 Task: Add Bonne Maman Four Fruits Preserves to the cart.
Action: Mouse moved to (938, 359)
Screenshot: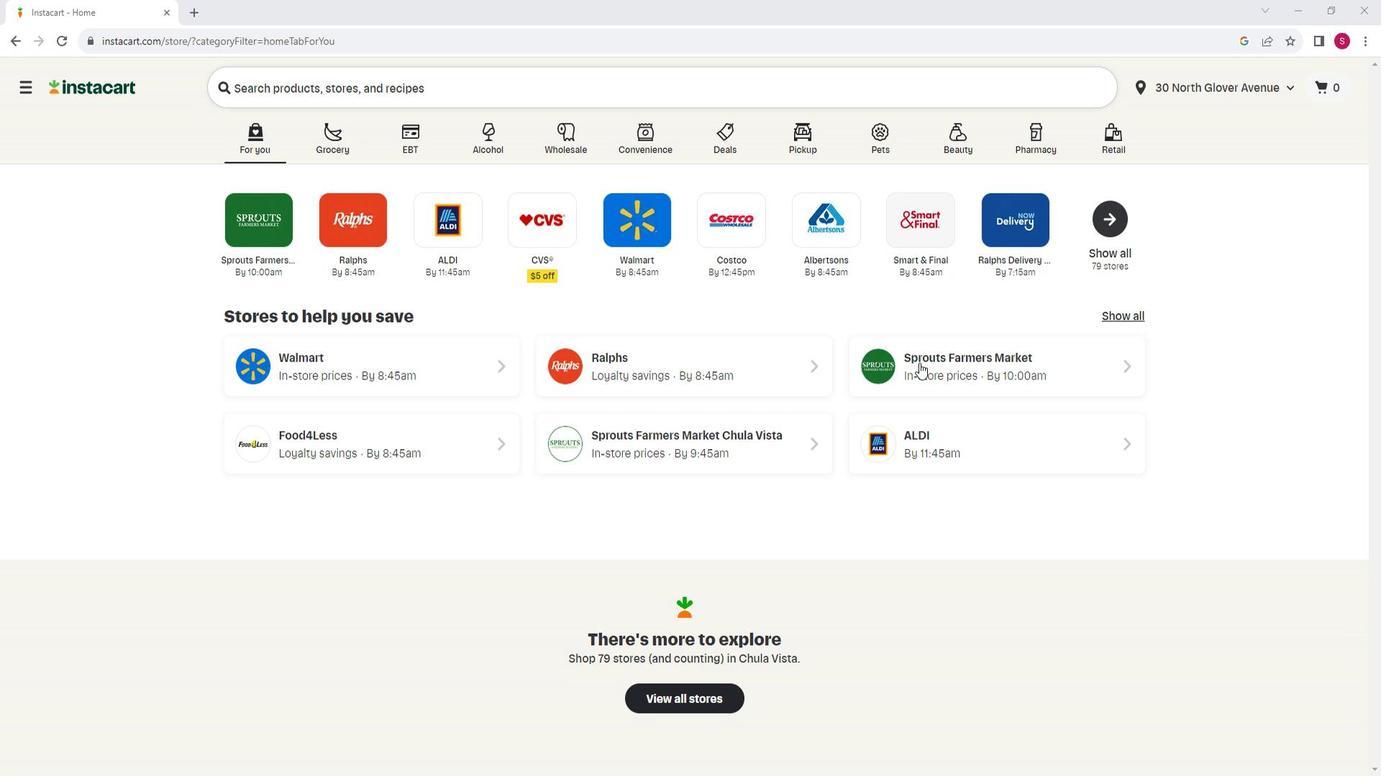 
Action: Mouse pressed left at (938, 359)
Screenshot: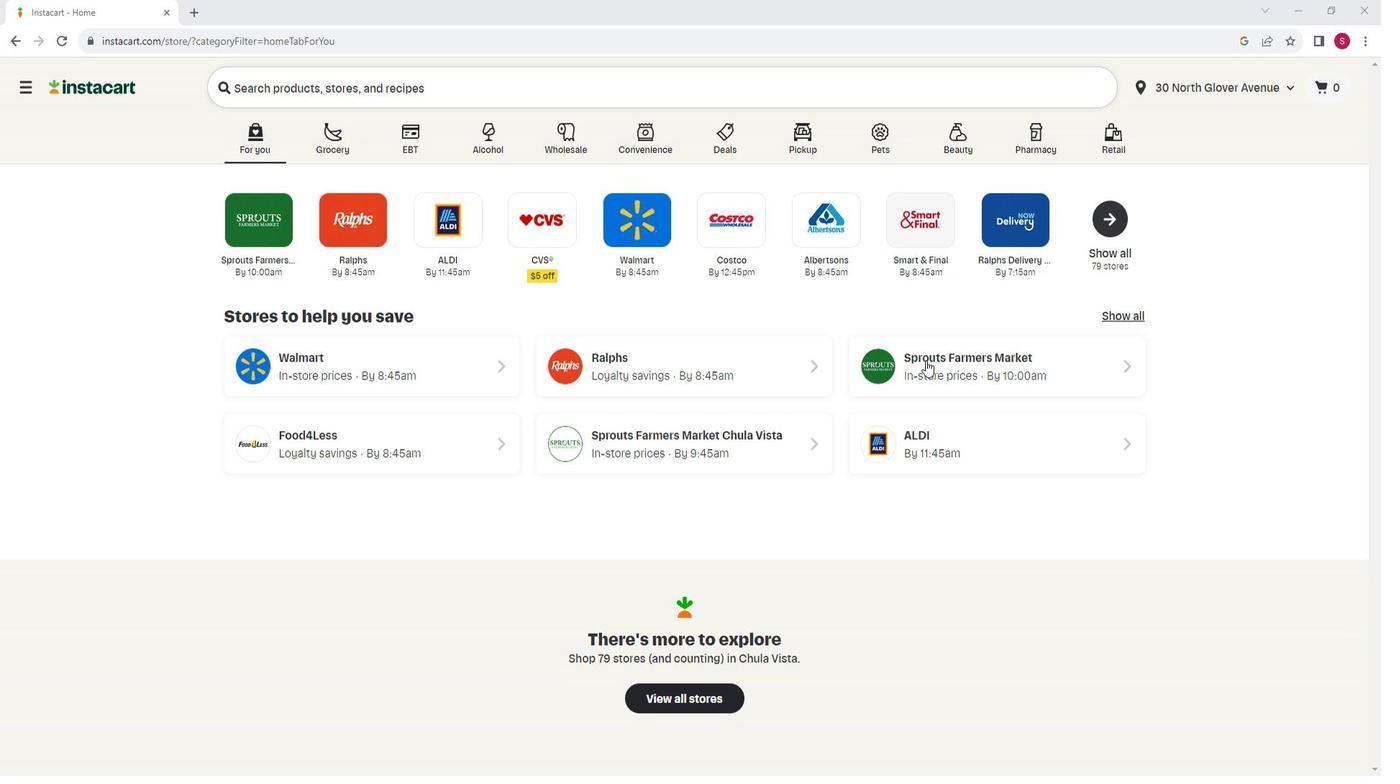 
Action: Mouse moved to (120, 453)
Screenshot: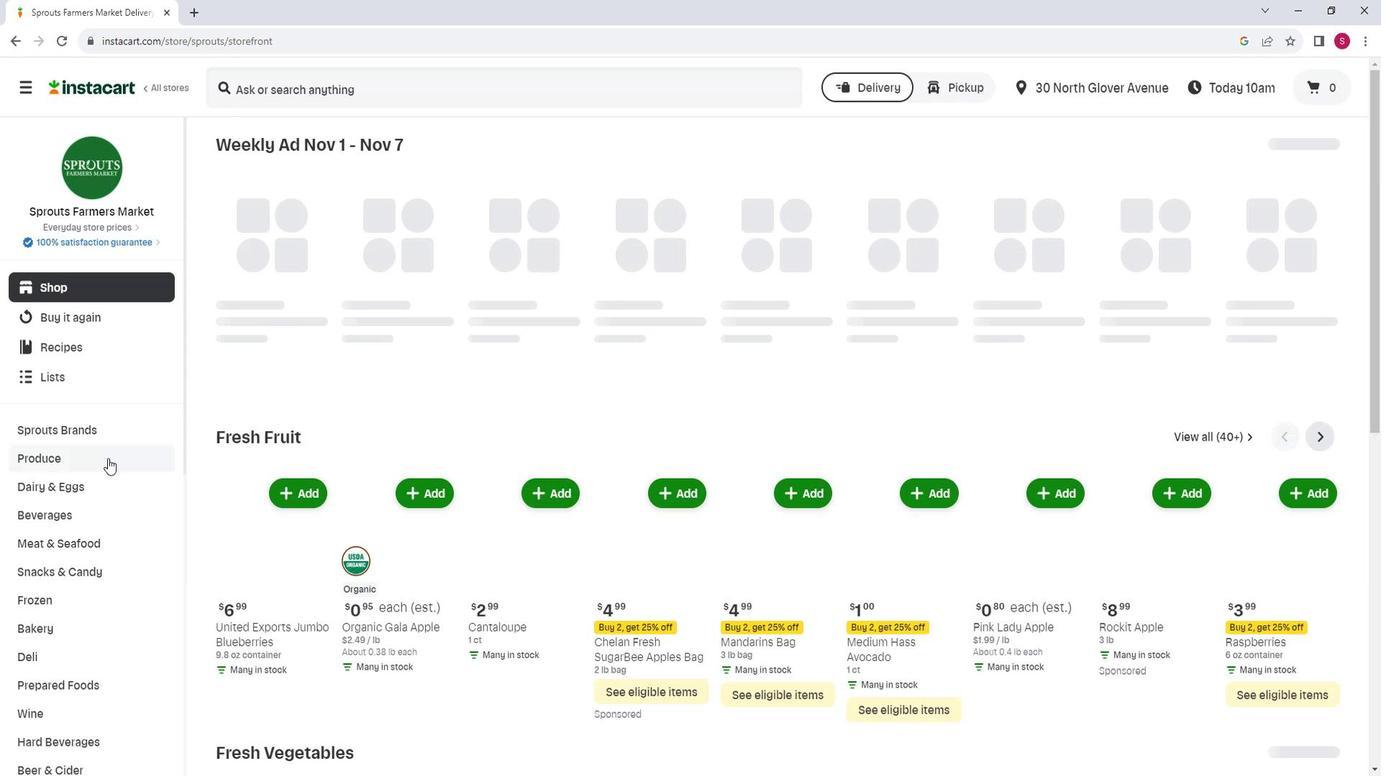 
Action: Mouse scrolled (120, 453) with delta (0, 0)
Screenshot: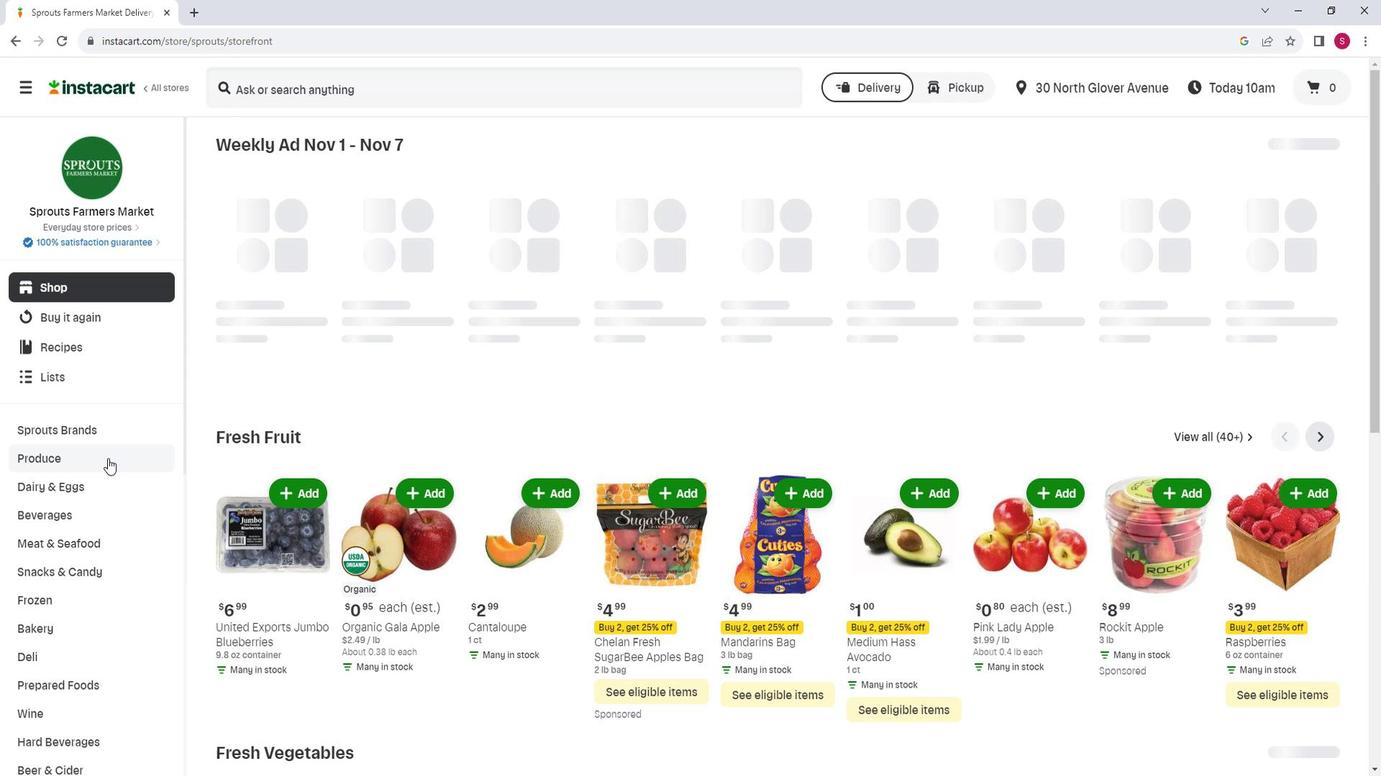 
Action: Mouse scrolled (120, 453) with delta (0, 0)
Screenshot: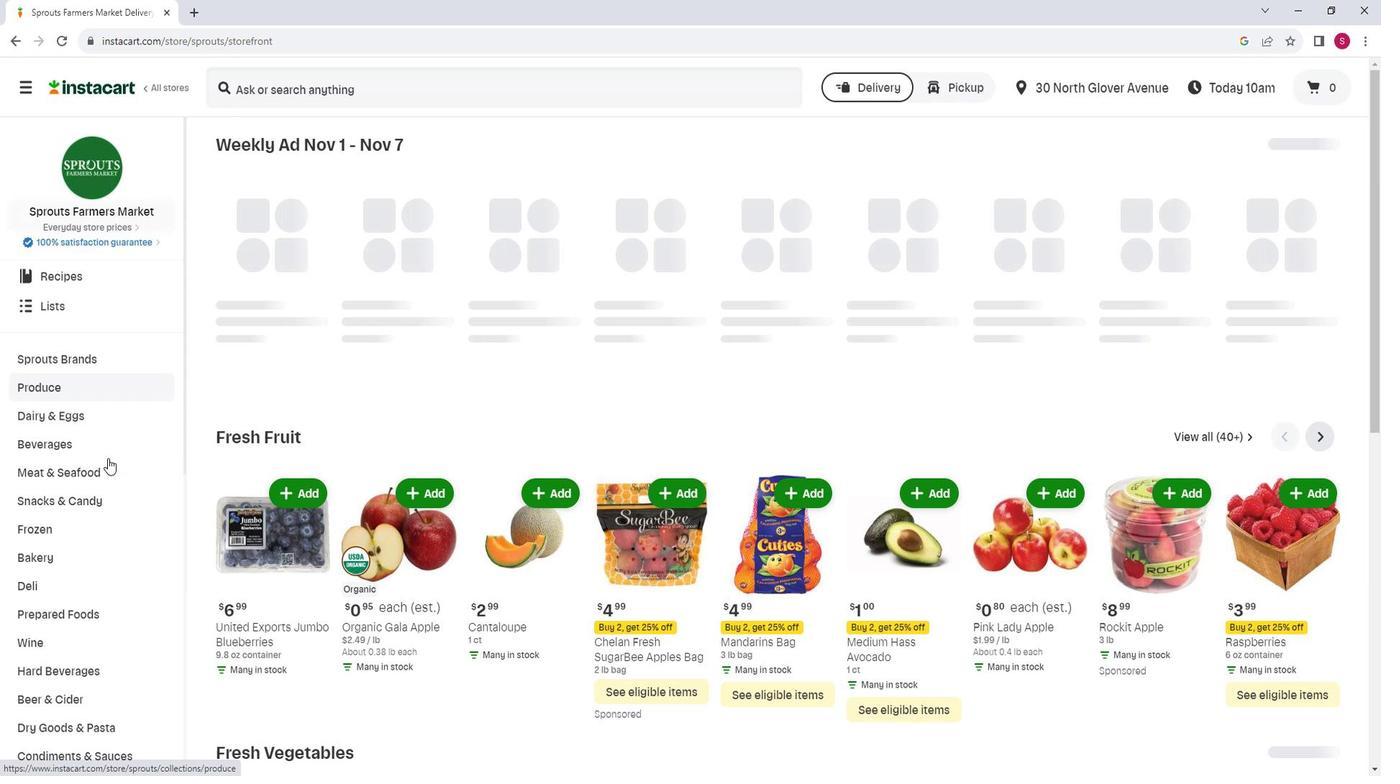 
Action: Mouse moved to (123, 453)
Screenshot: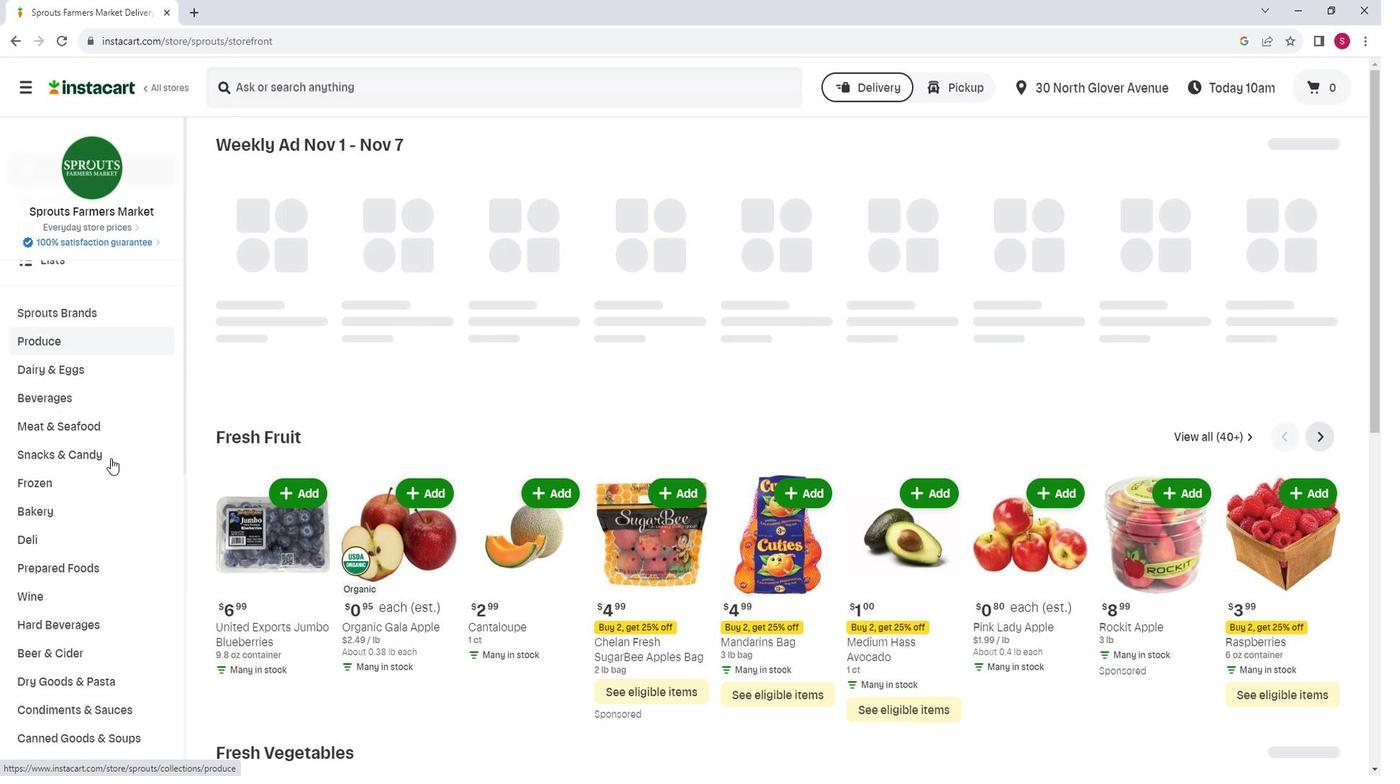 
Action: Mouse scrolled (123, 453) with delta (0, 0)
Screenshot: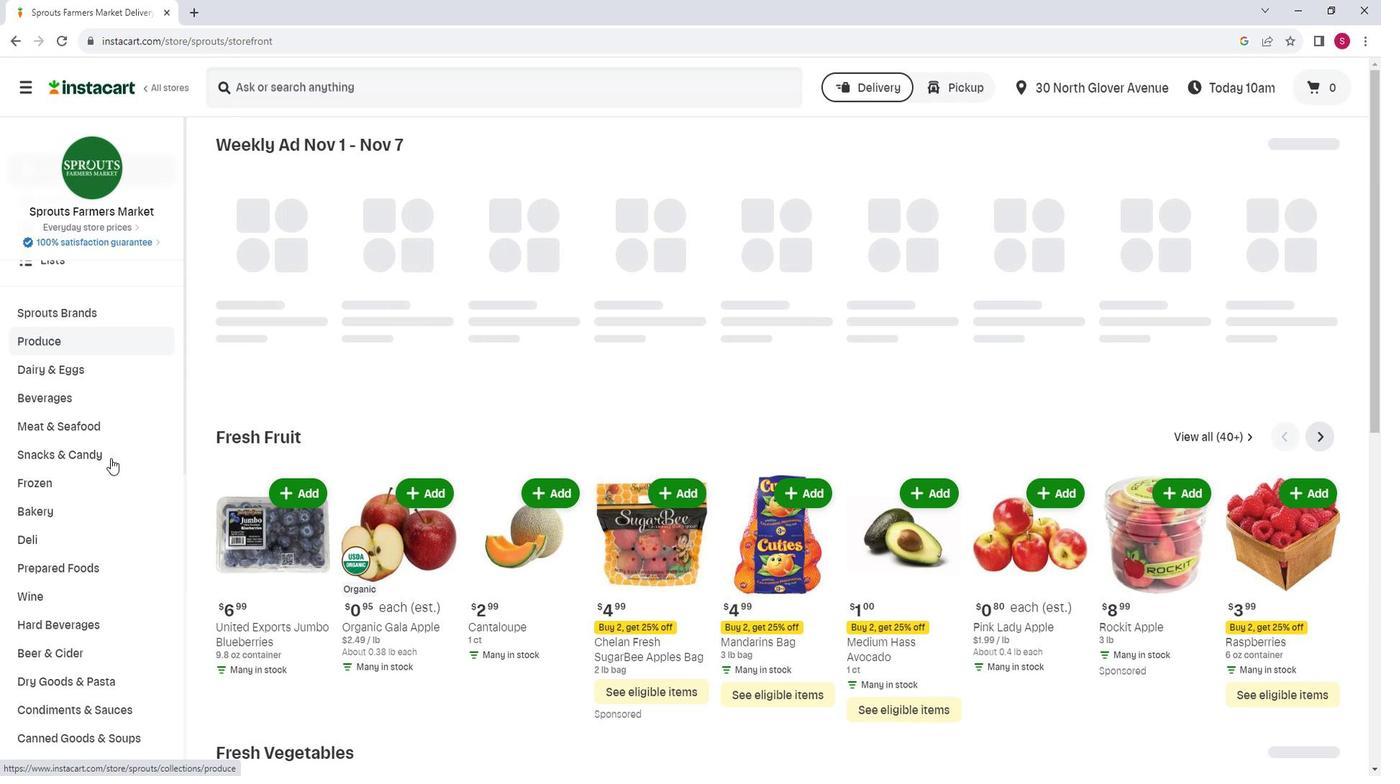 
Action: Mouse moved to (94, 645)
Screenshot: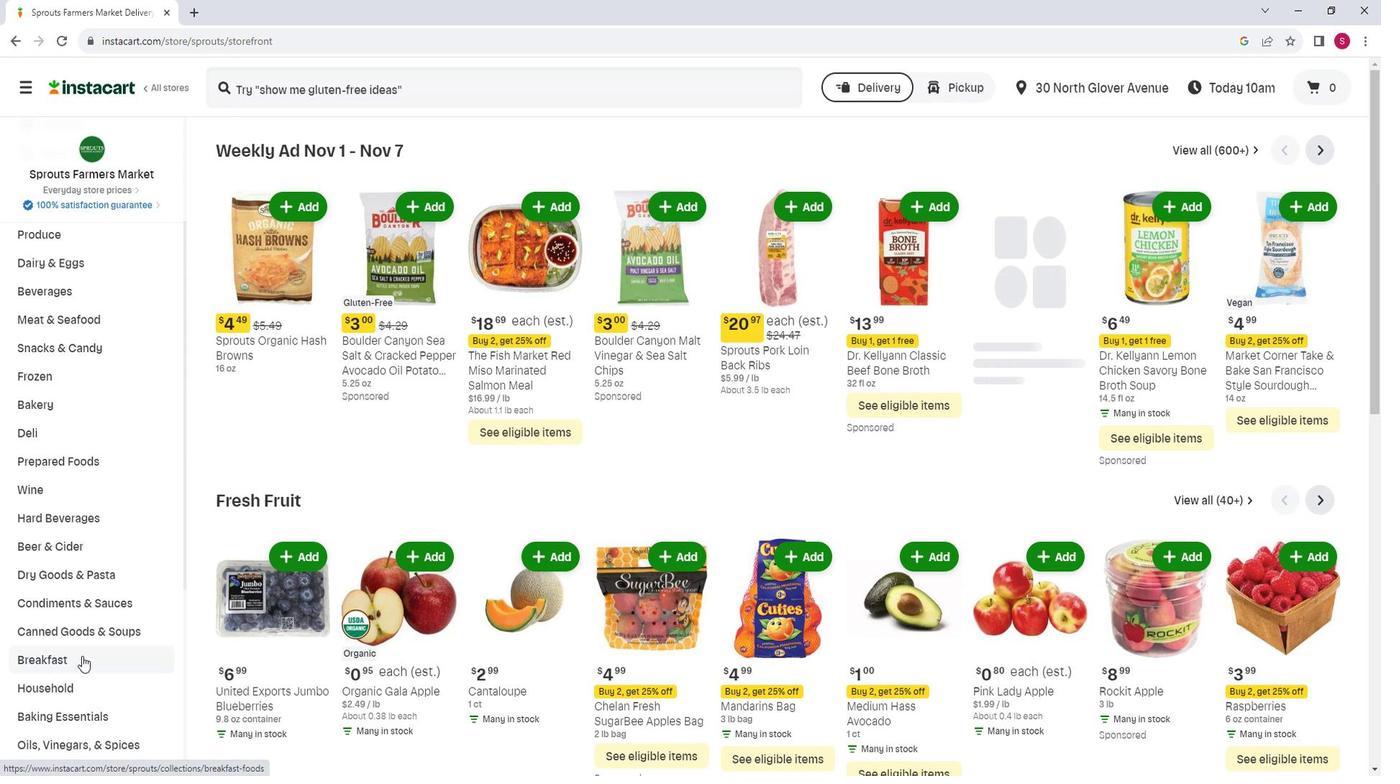 
Action: Mouse pressed left at (94, 645)
Screenshot: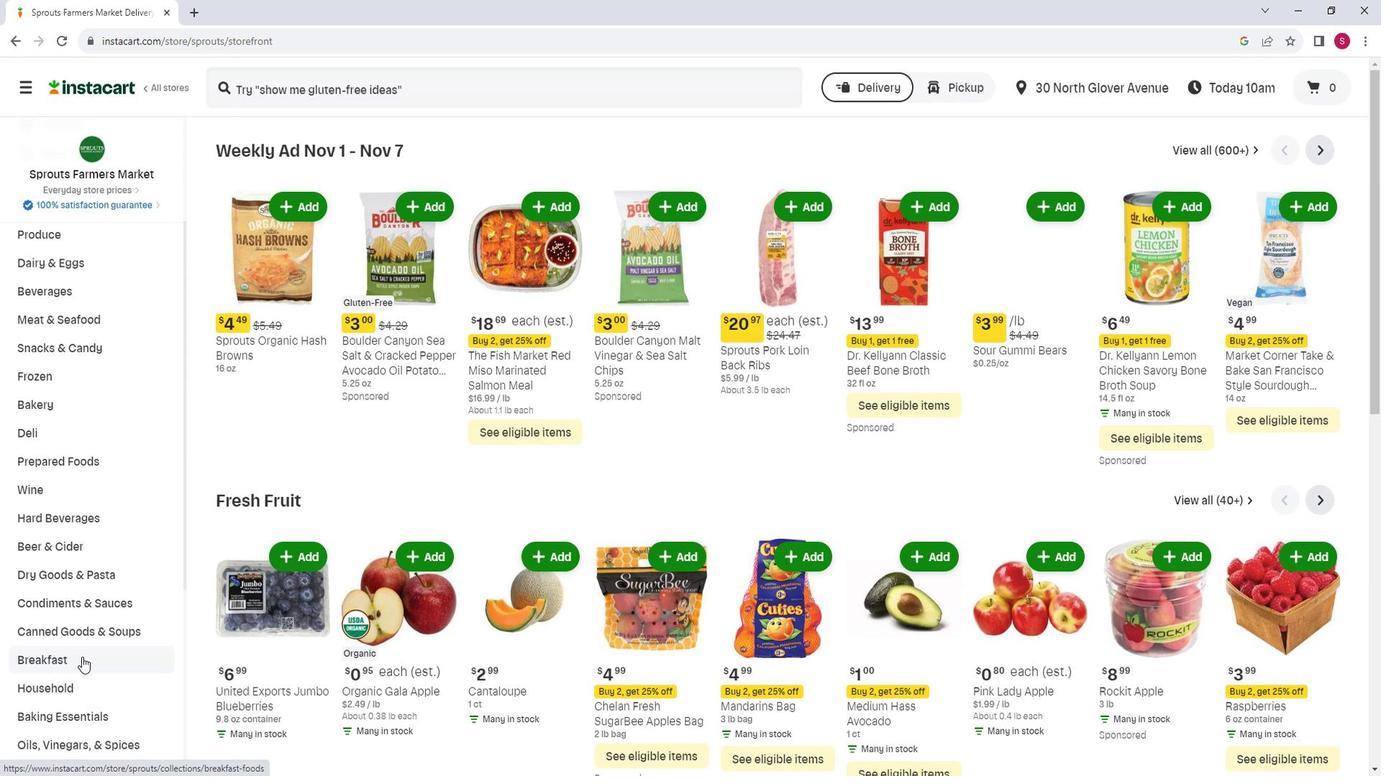 
Action: Mouse moved to (881, 189)
Screenshot: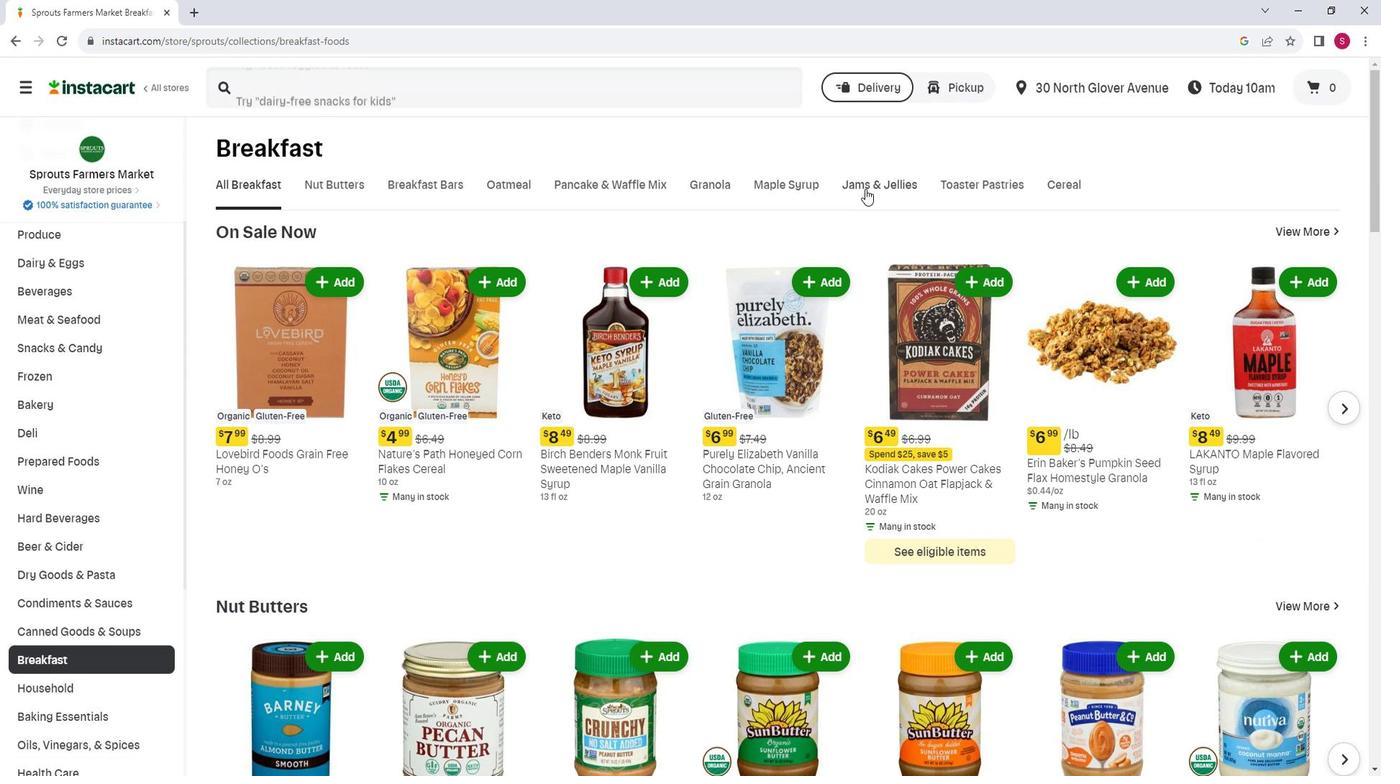 
Action: Mouse pressed left at (881, 189)
Screenshot: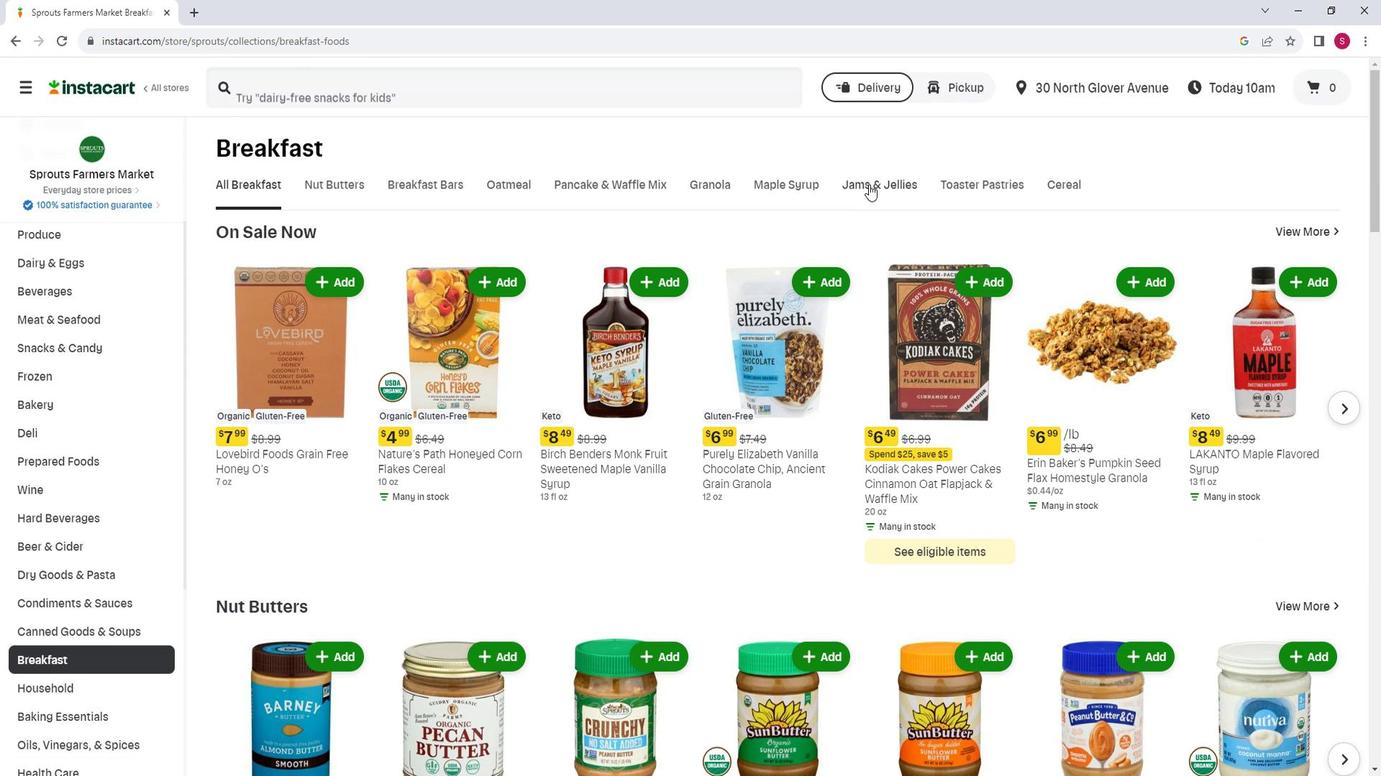 
Action: Mouse moved to (359, 249)
Screenshot: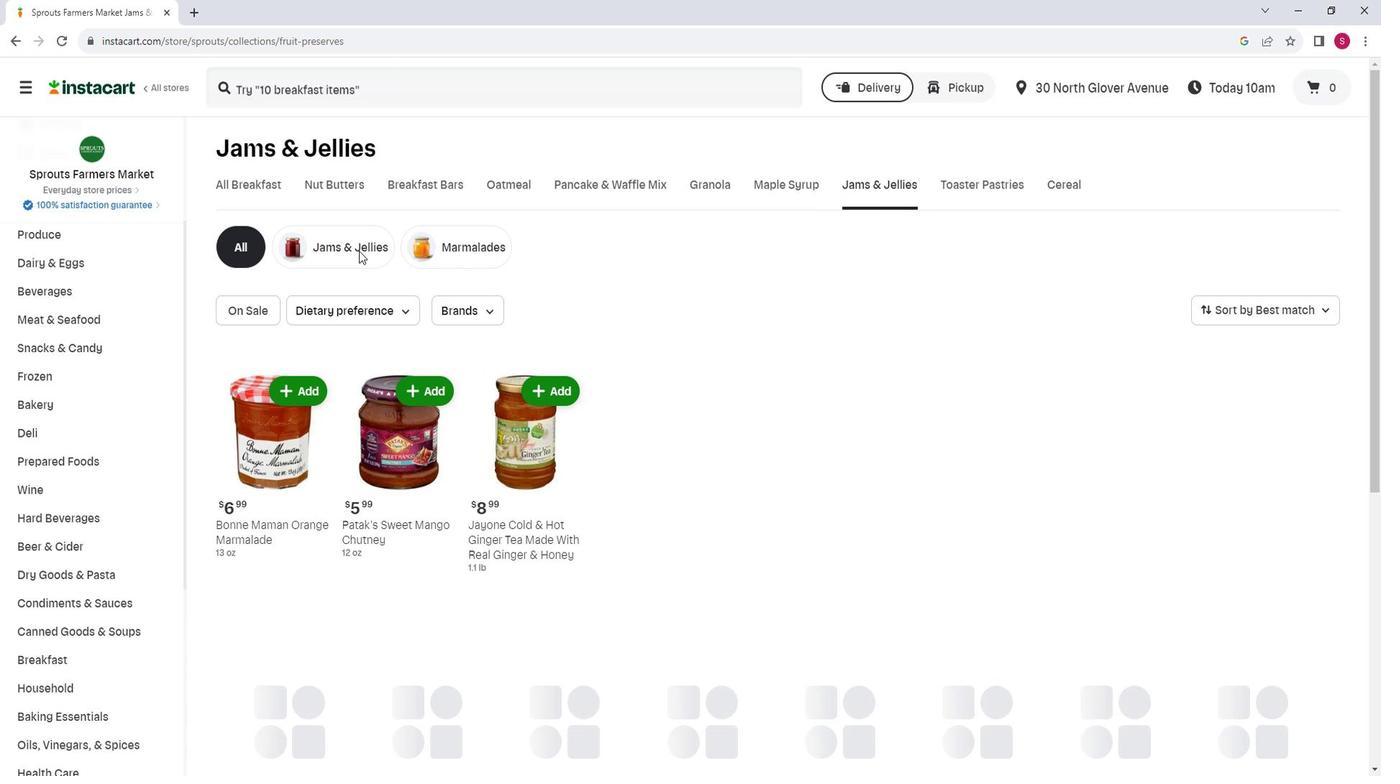 
Action: Mouse pressed left at (359, 249)
Screenshot: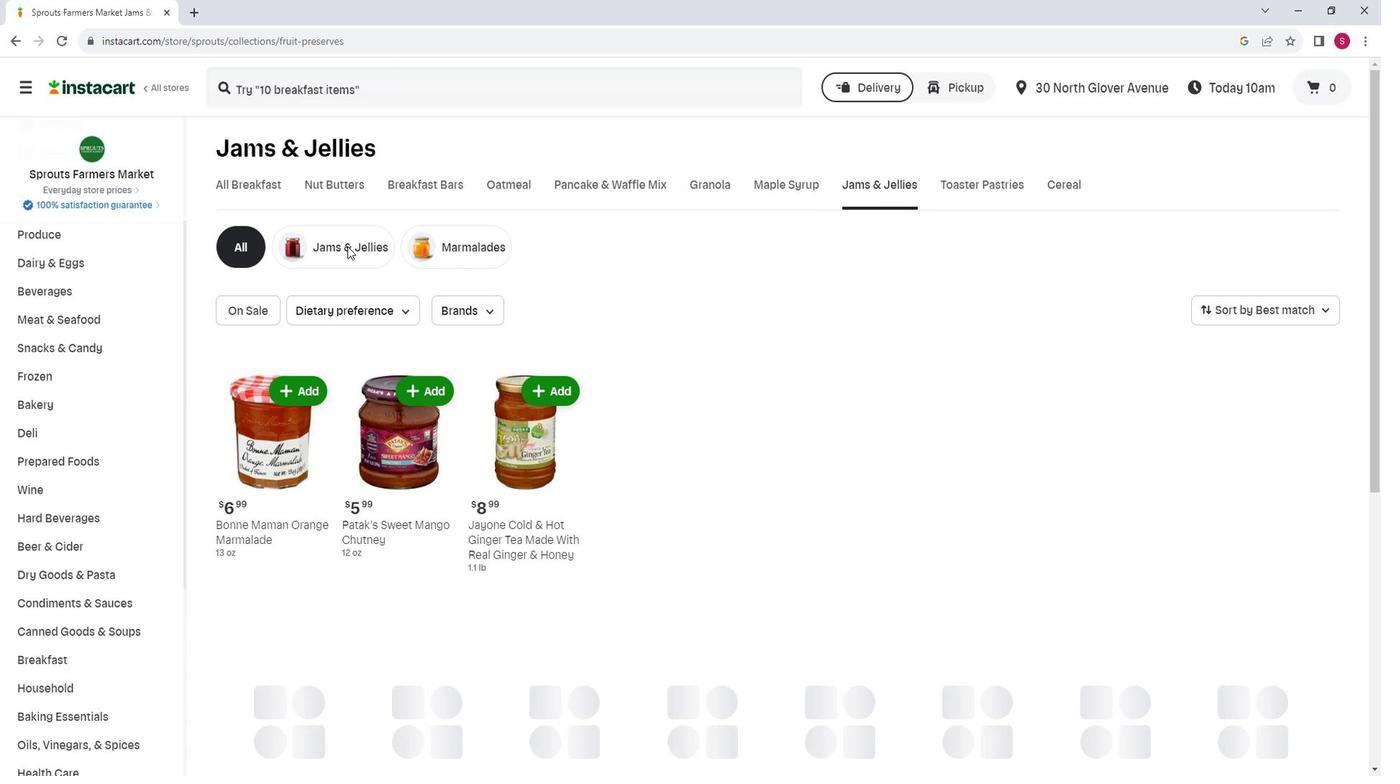 
Action: Mouse moved to (361, 256)
Screenshot: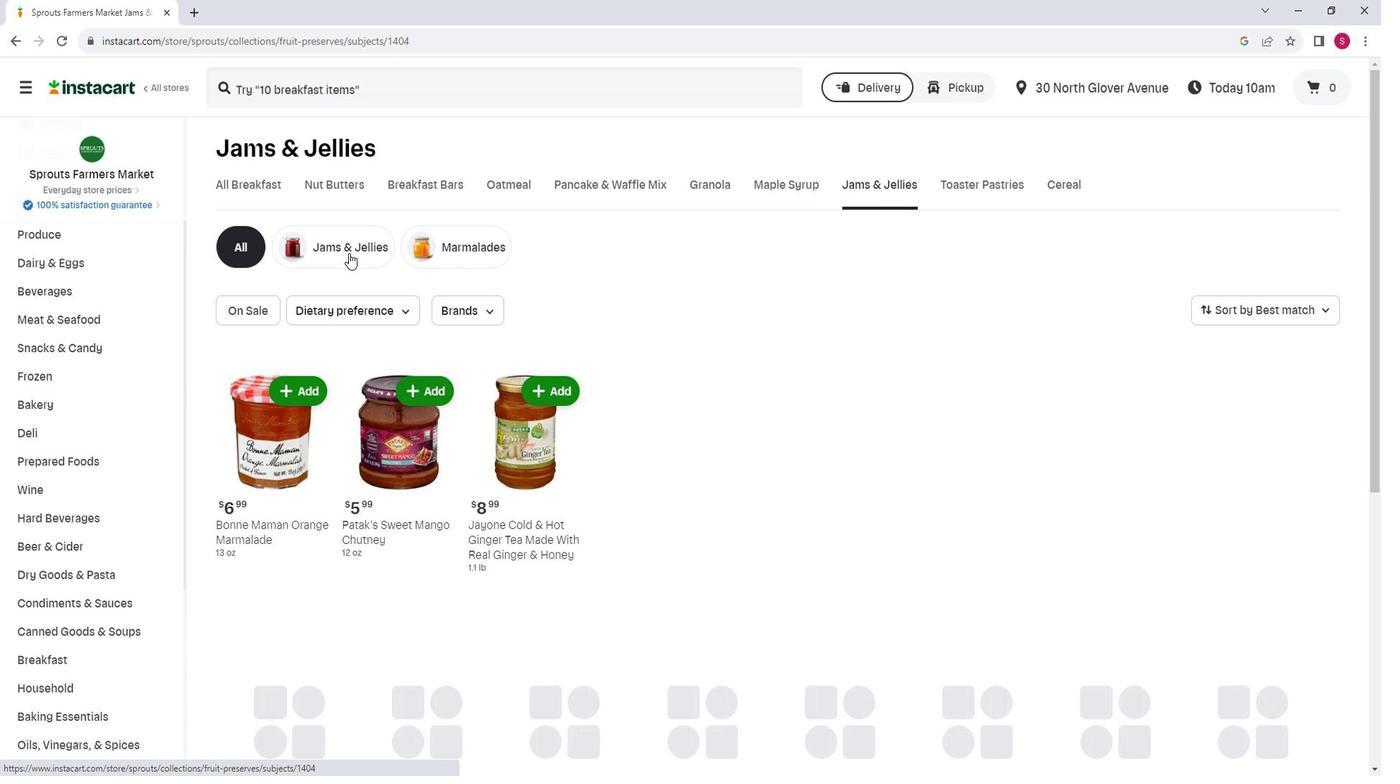 
Action: Mouse pressed left at (361, 256)
Screenshot: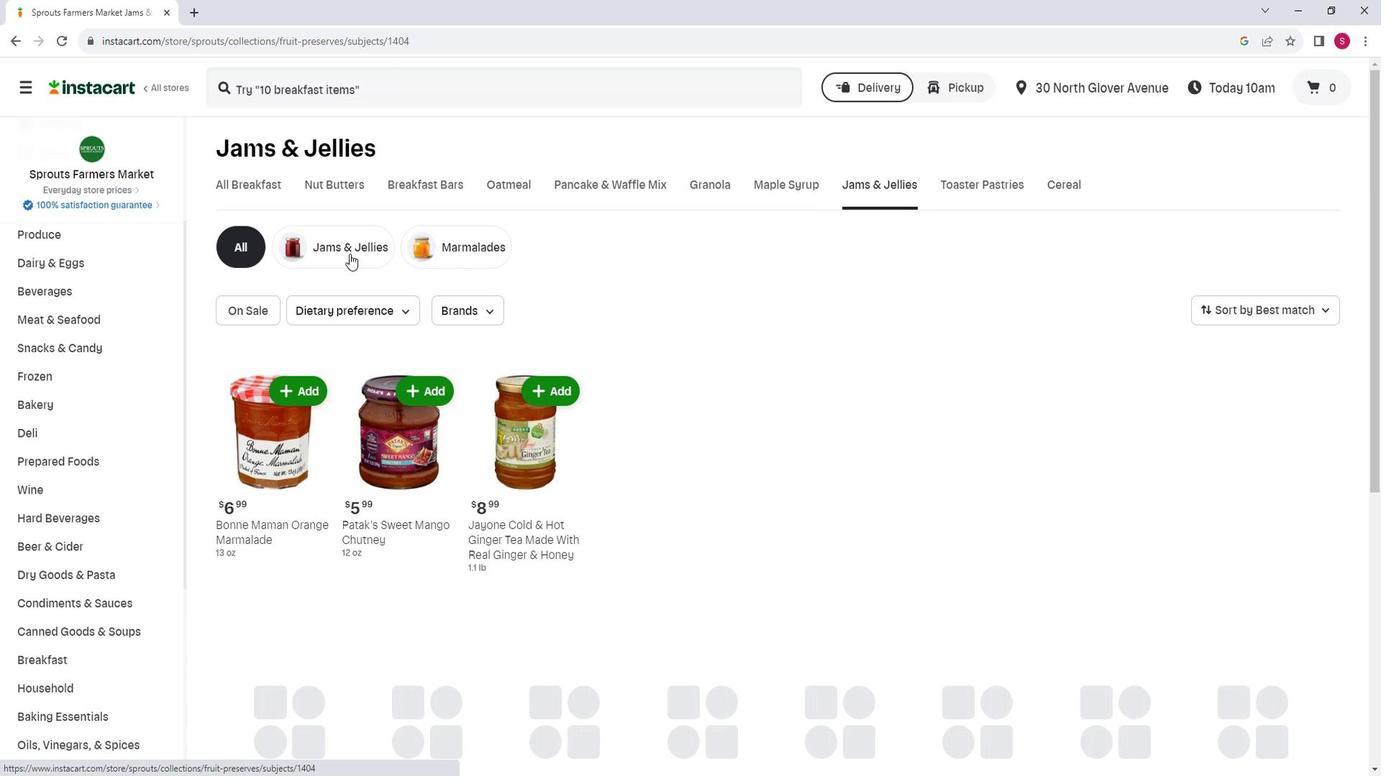 
Action: Mouse moved to (607, 306)
Screenshot: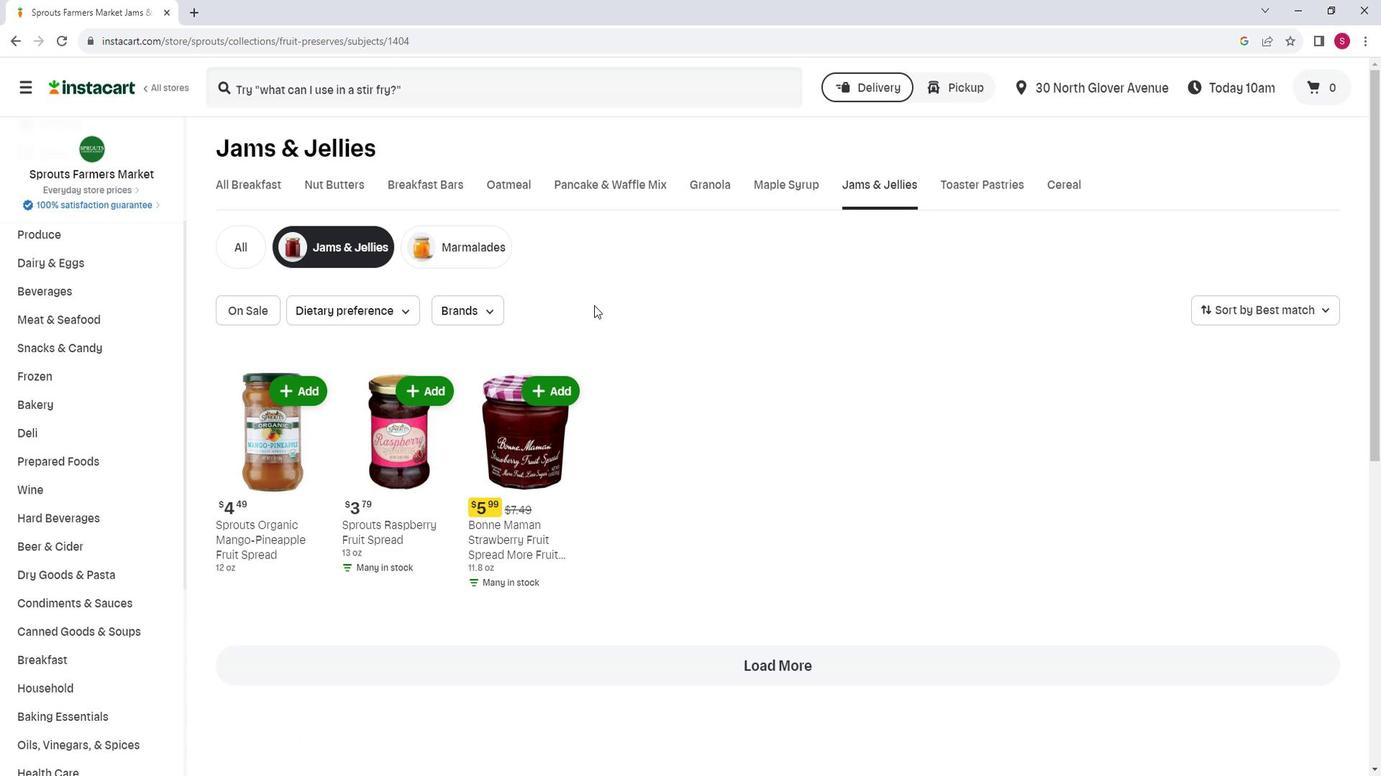 
Action: Mouse scrolled (607, 305) with delta (0, 0)
Screenshot: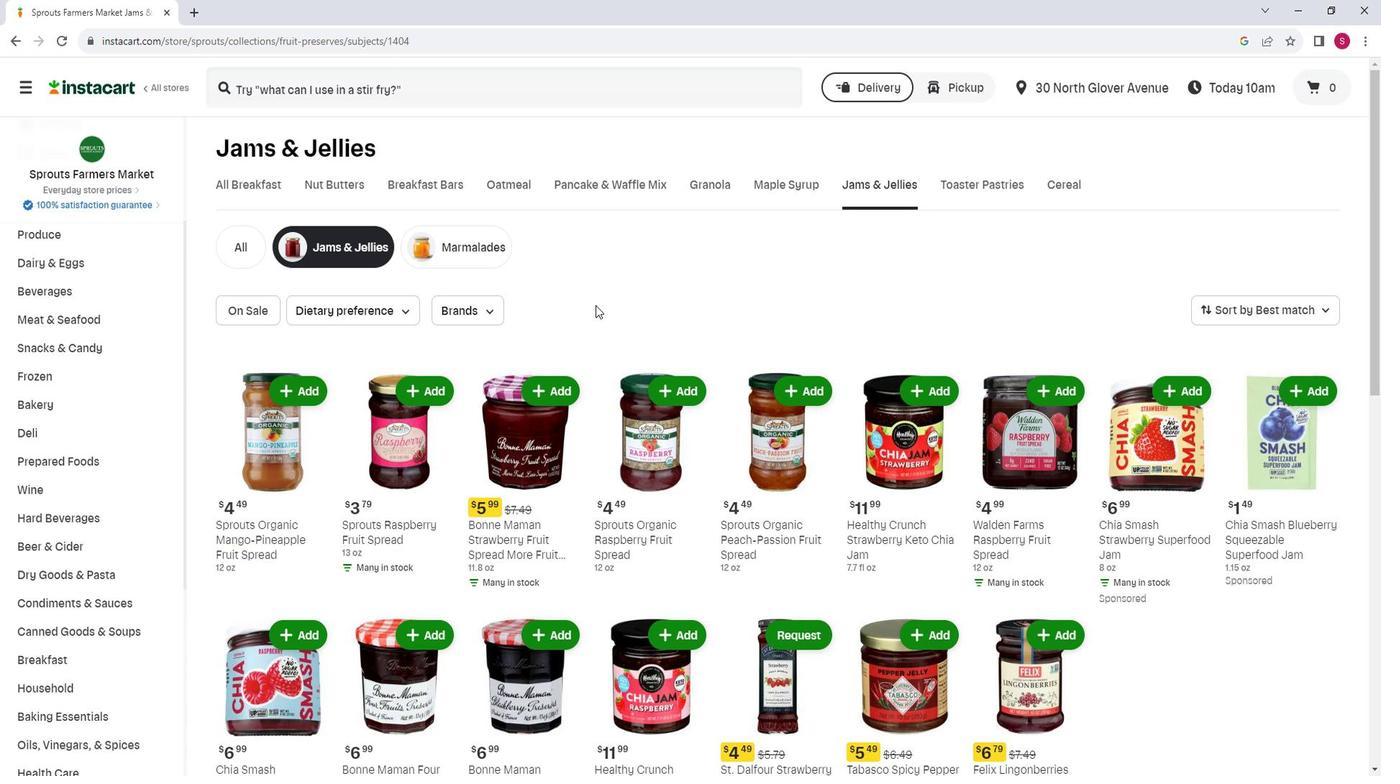 
Action: Mouse moved to (748, 366)
Screenshot: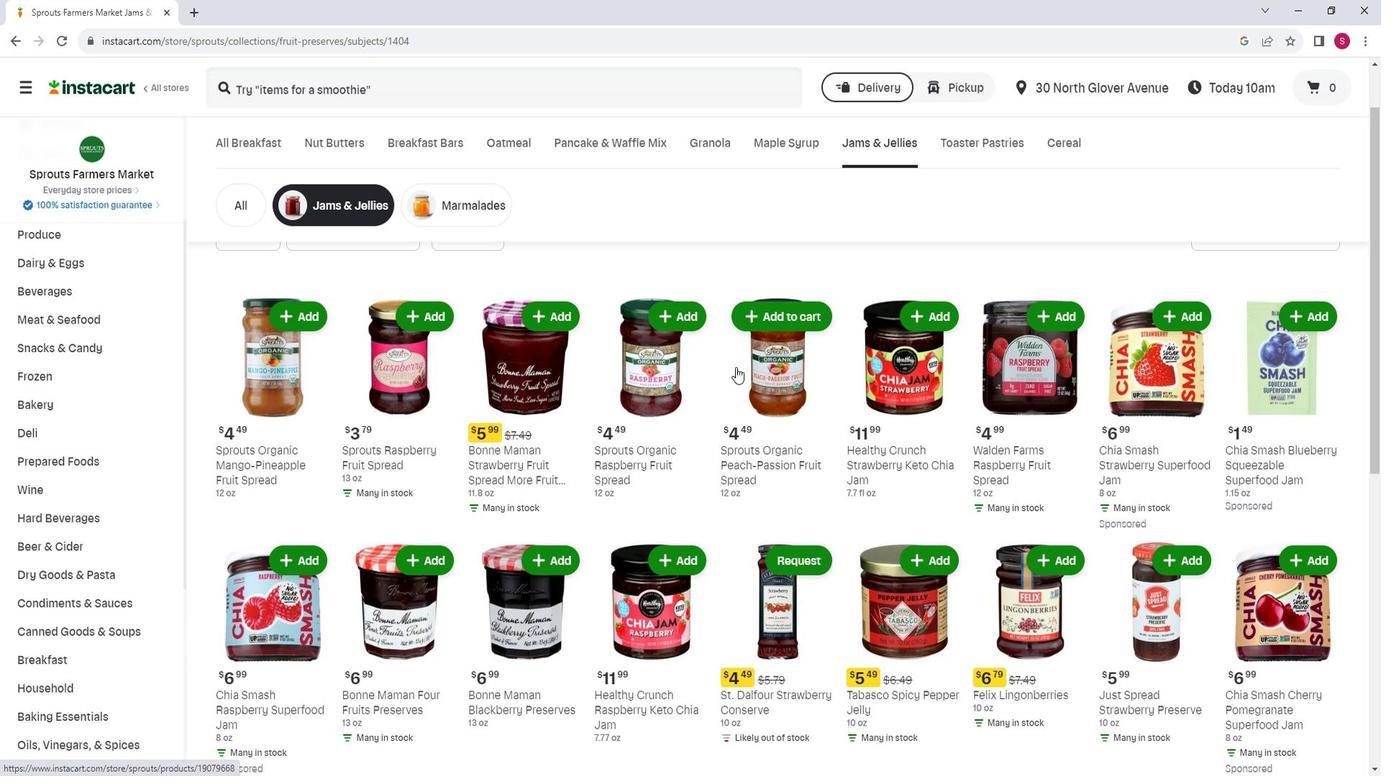 
Action: Mouse scrolled (748, 366) with delta (0, 0)
Screenshot: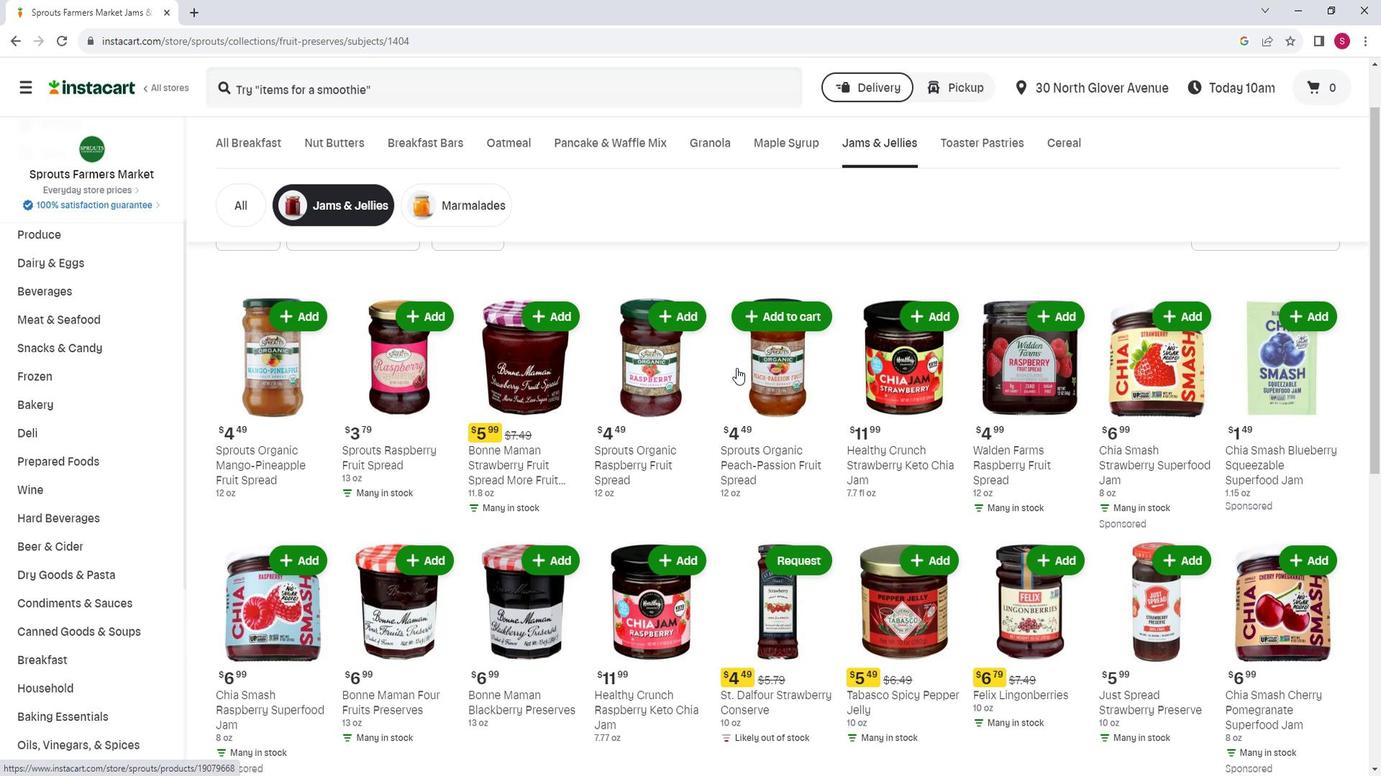 
Action: Mouse moved to (701, 394)
Screenshot: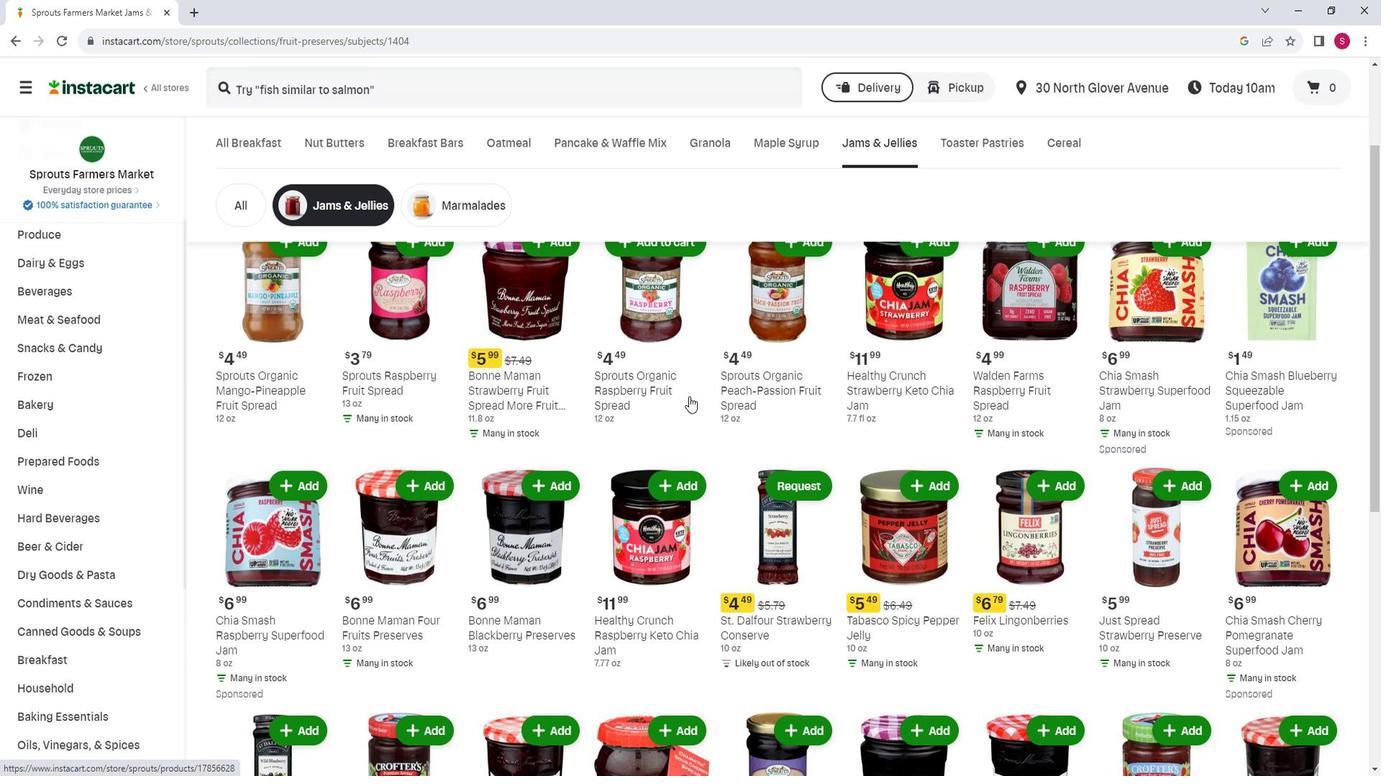 
Action: Mouse scrolled (701, 393) with delta (0, 0)
Screenshot: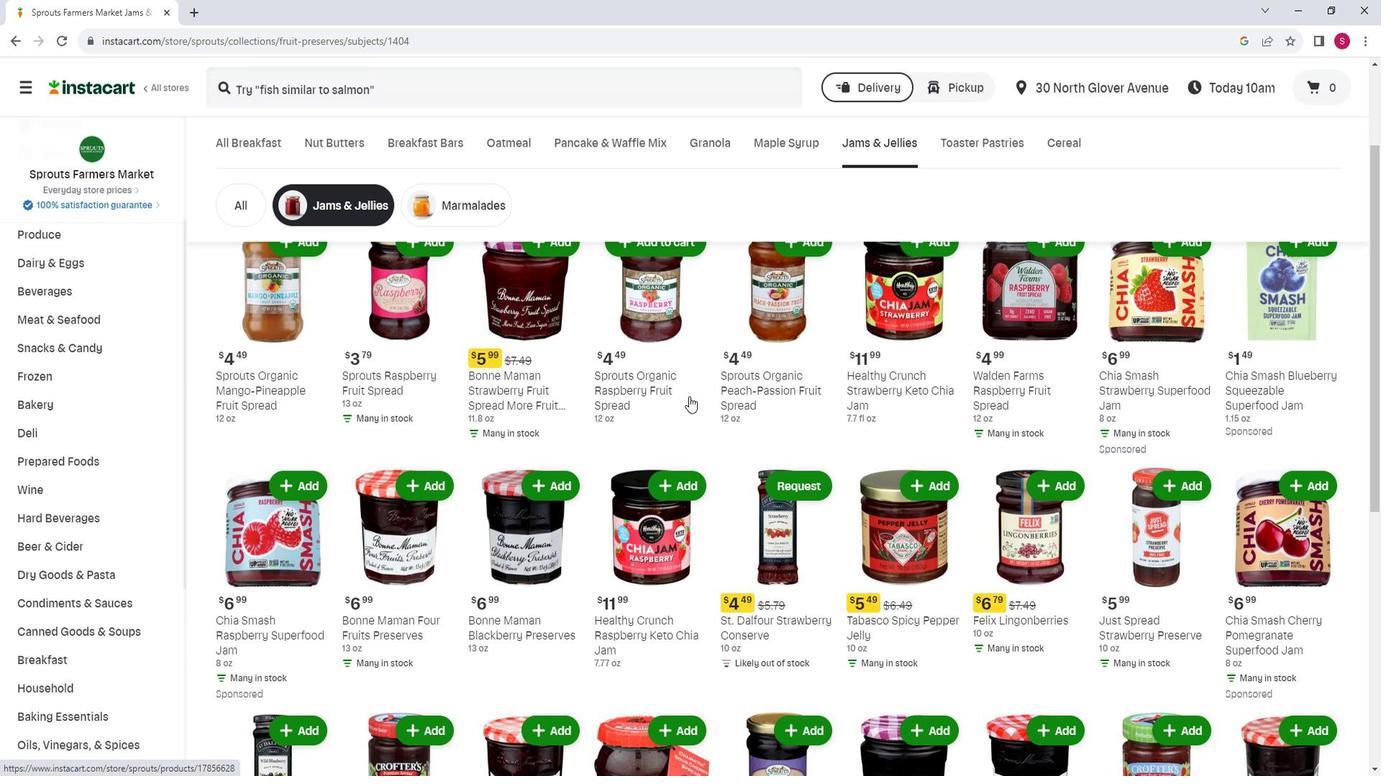 
Action: Mouse moved to (653, 388)
Screenshot: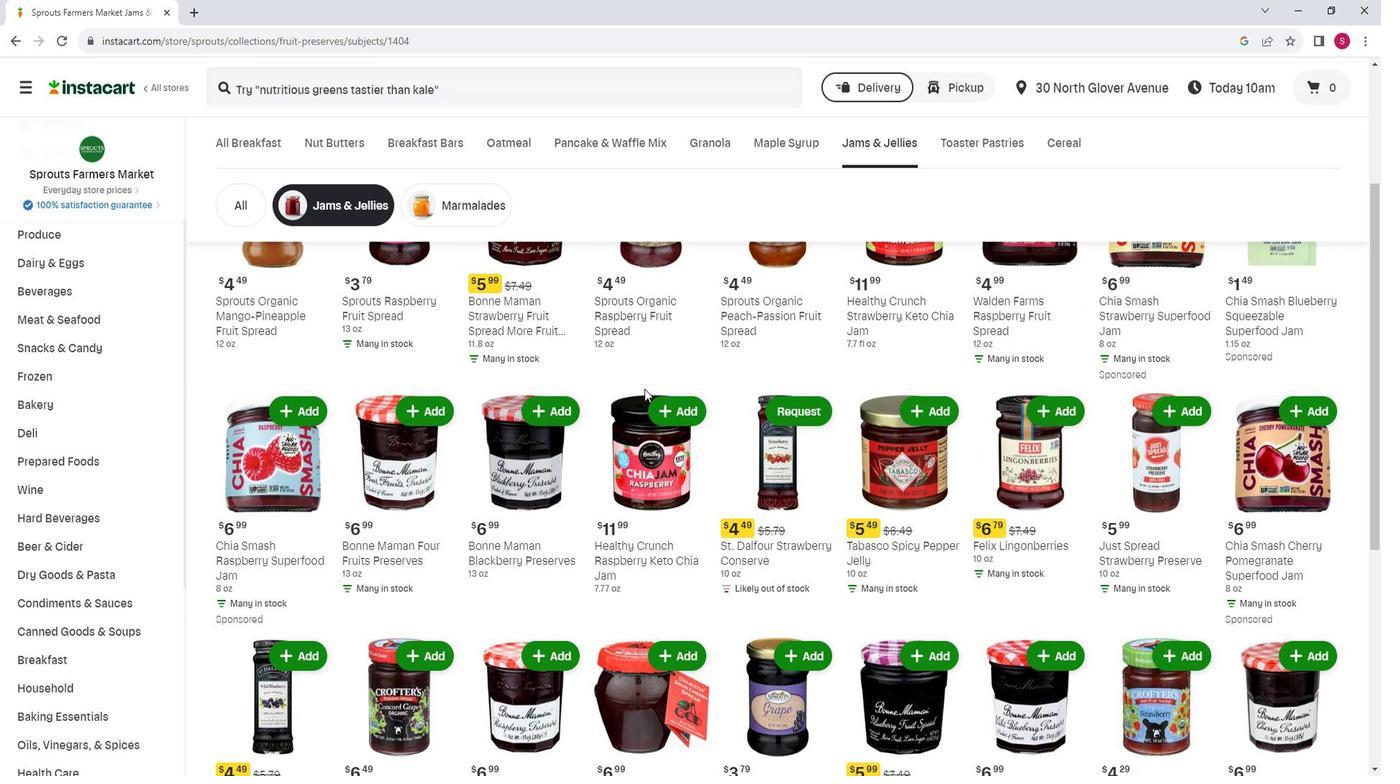 
Action: Mouse scrolled (653, 387) with delta (0, 0)
Screenshot: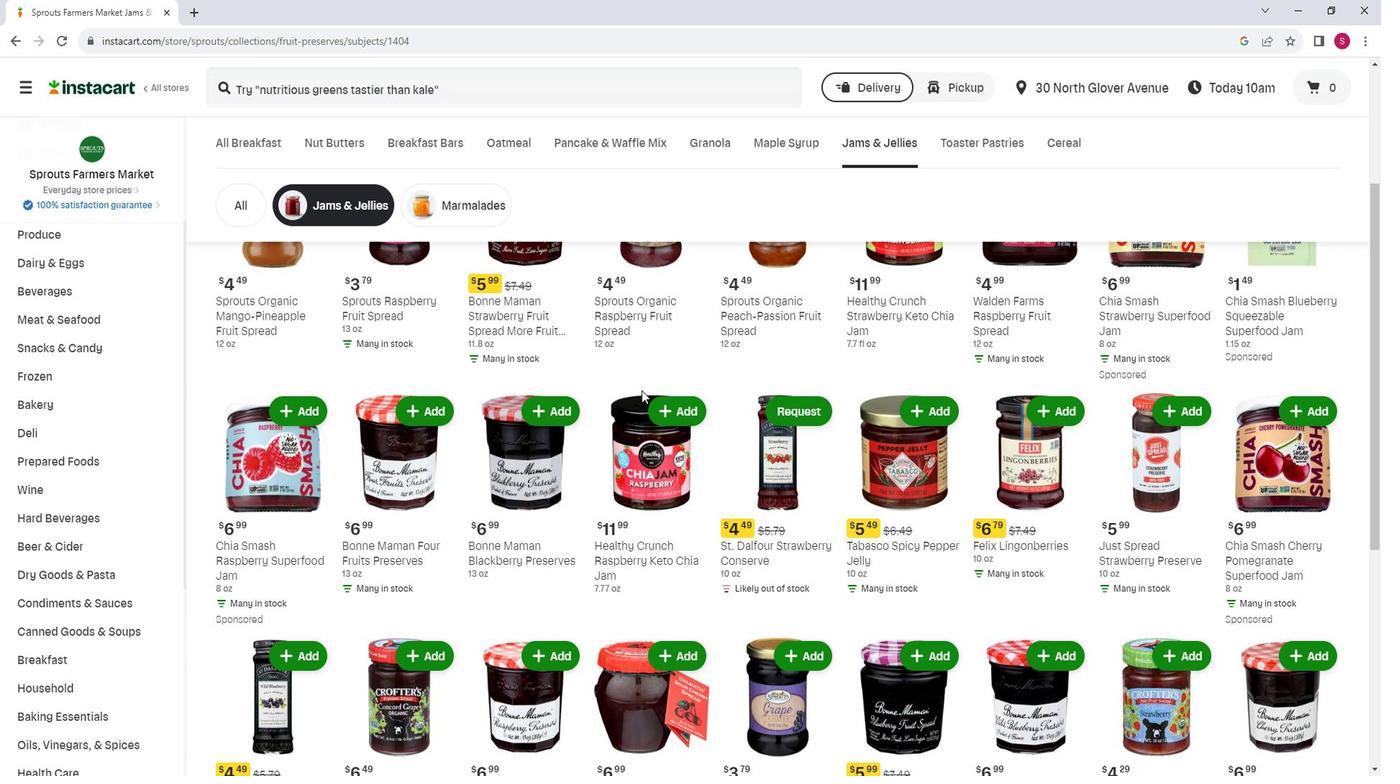 
Action: Mouse scrolled (653, 387) with delta (0, 0)
Screenshot: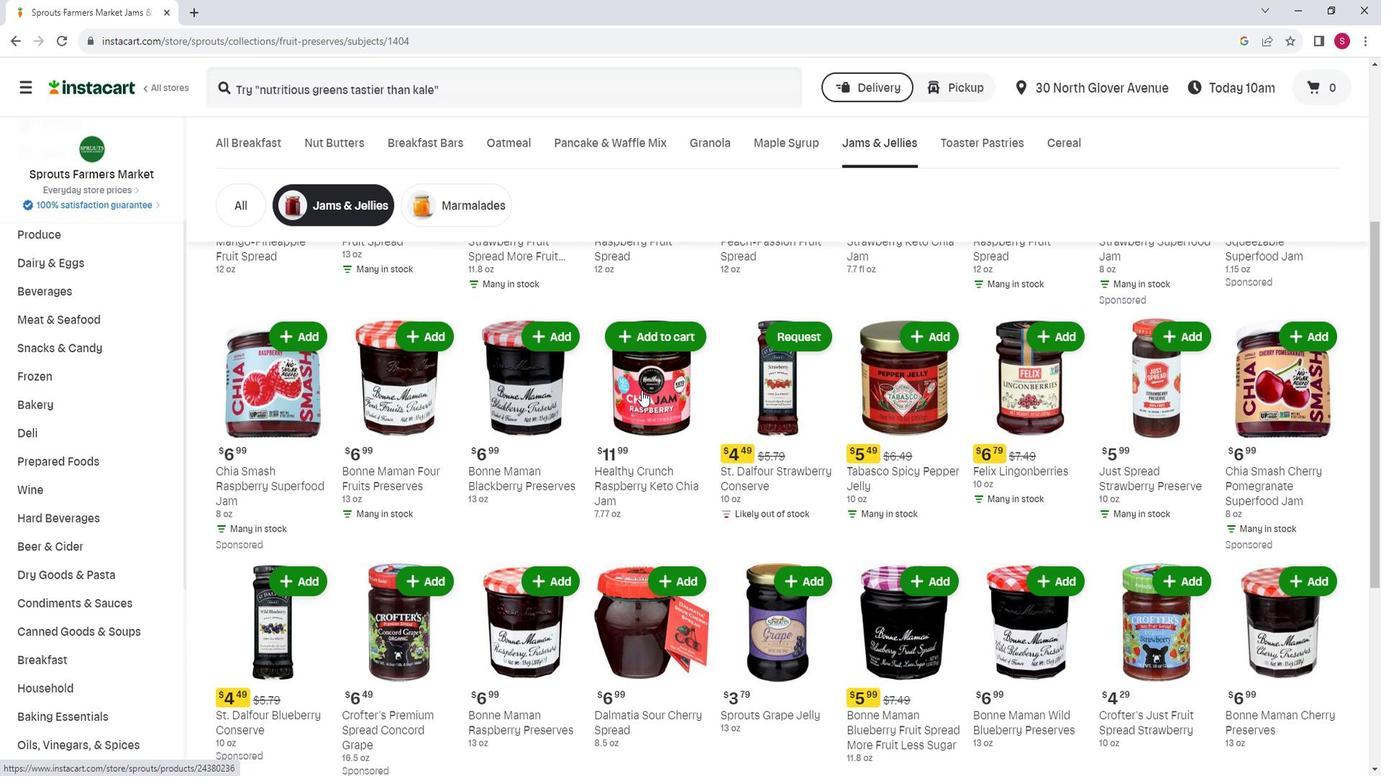 
Action: Mouse moved to (697, 412)
Screenshot: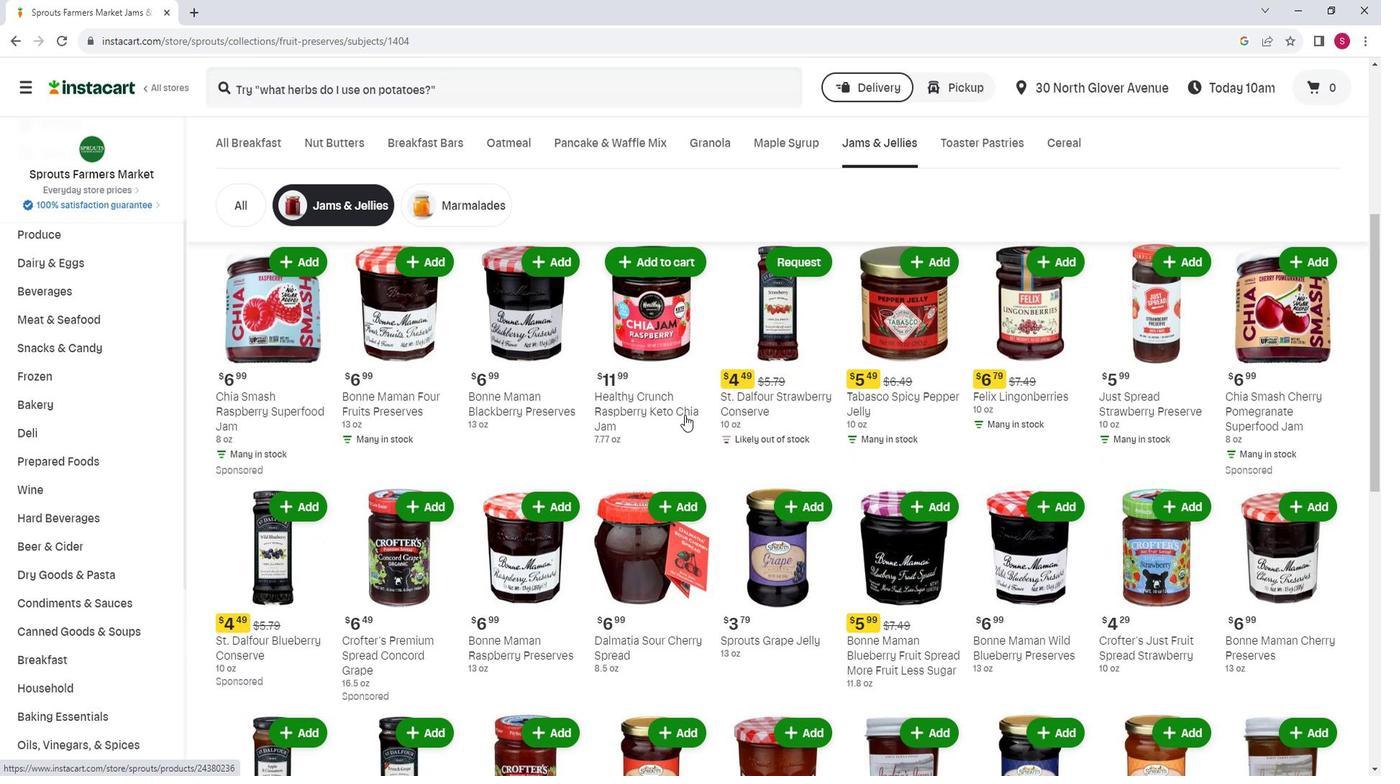 
Action: Mouse scrolled (697, 412) with delta (0, 0)
Screenshot: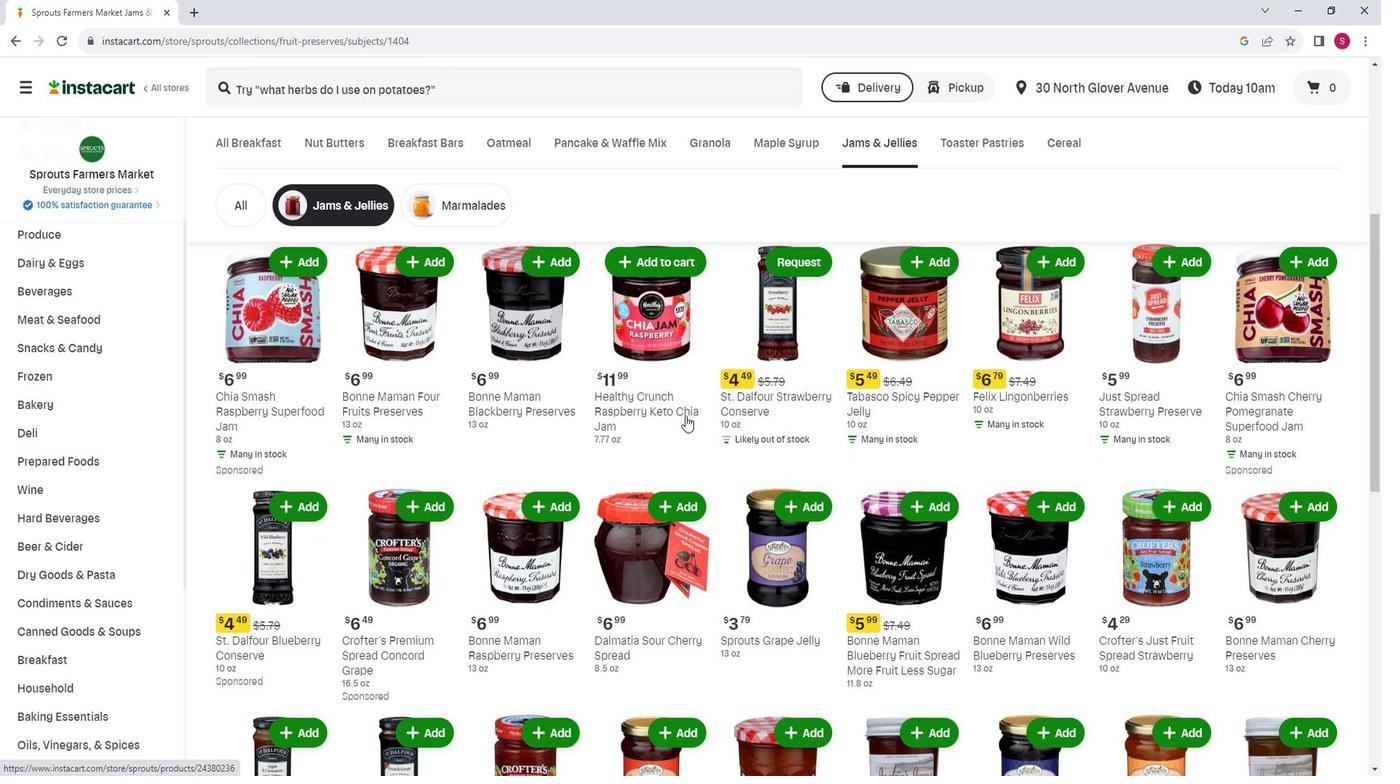 
Action: Mouse moved to (712, 409)
Screenshot: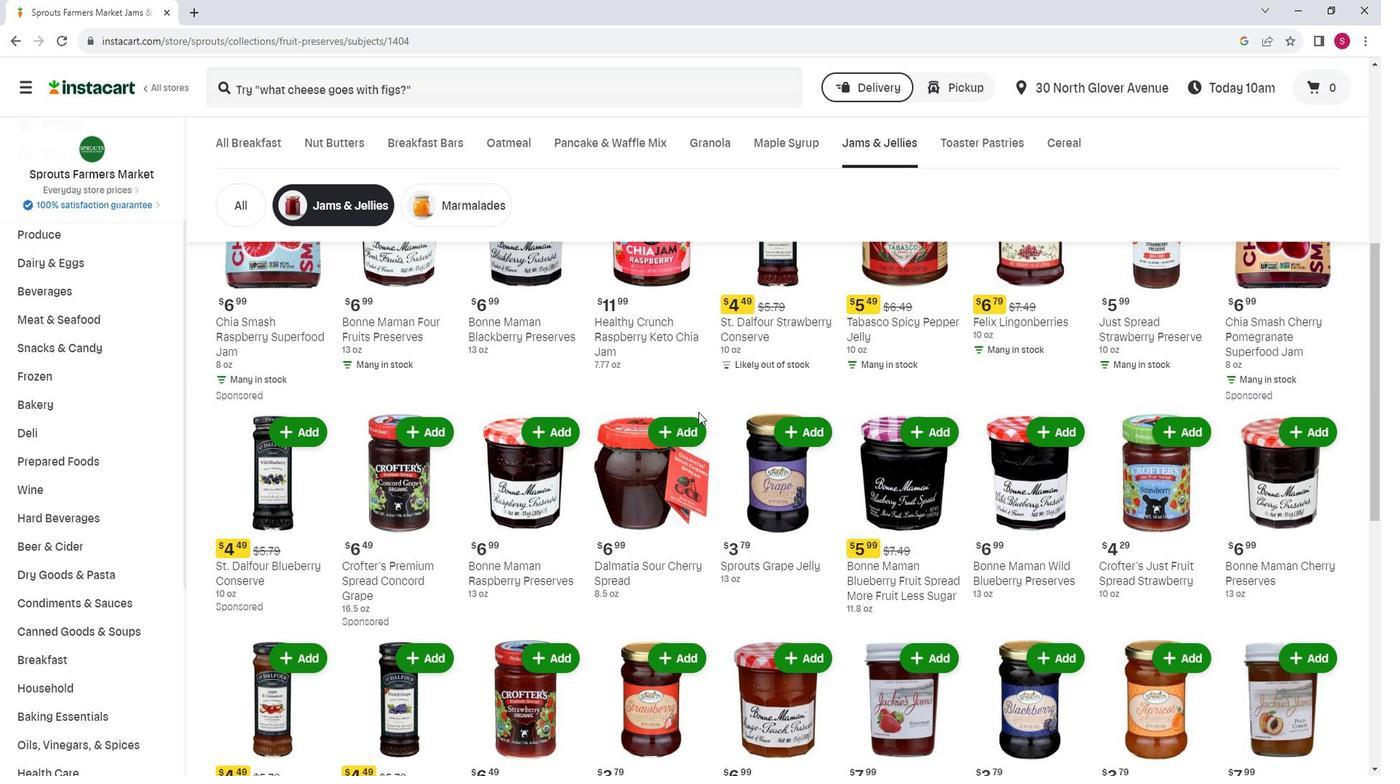 
Action: Mouse scrolled (712, 408) with delta (0, 0)
Screenshot: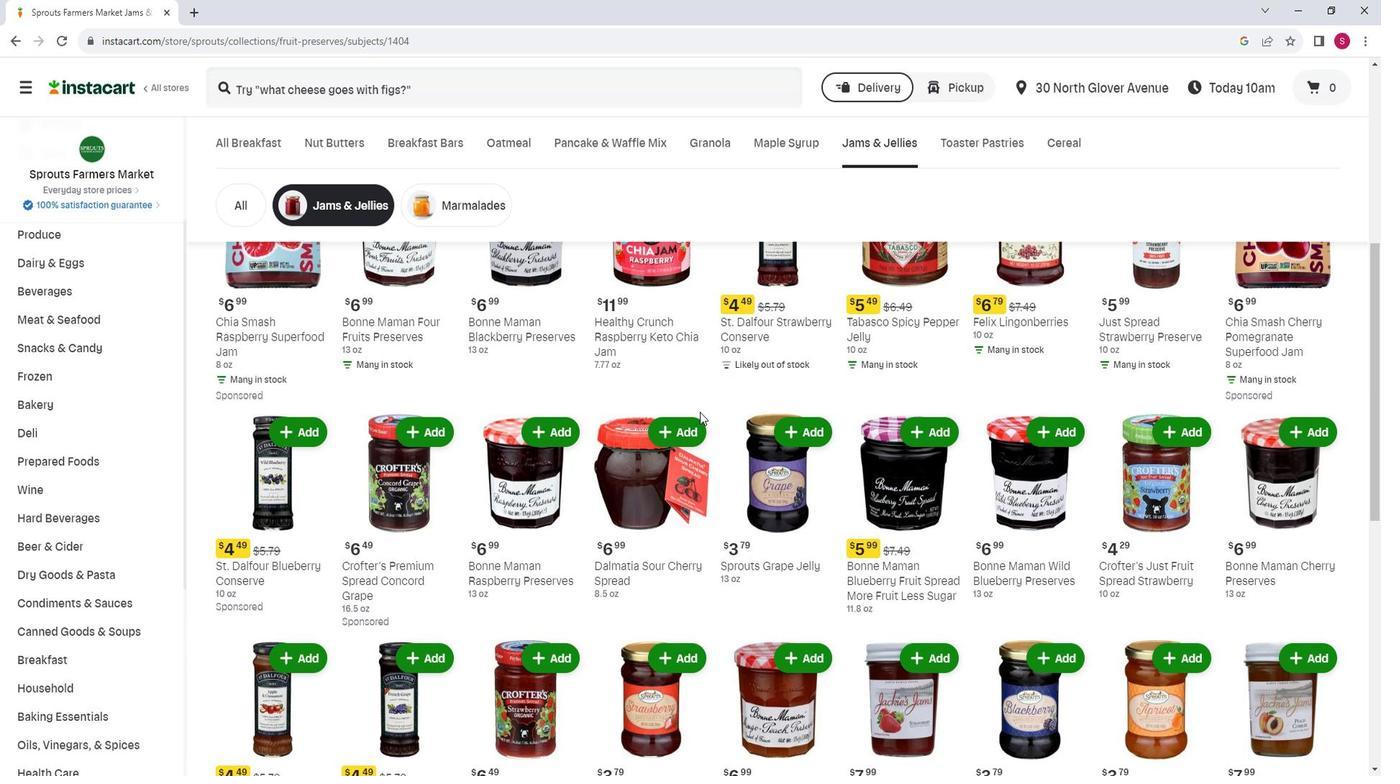 
Action: Mouse moved to (721, 407)
Screenshot: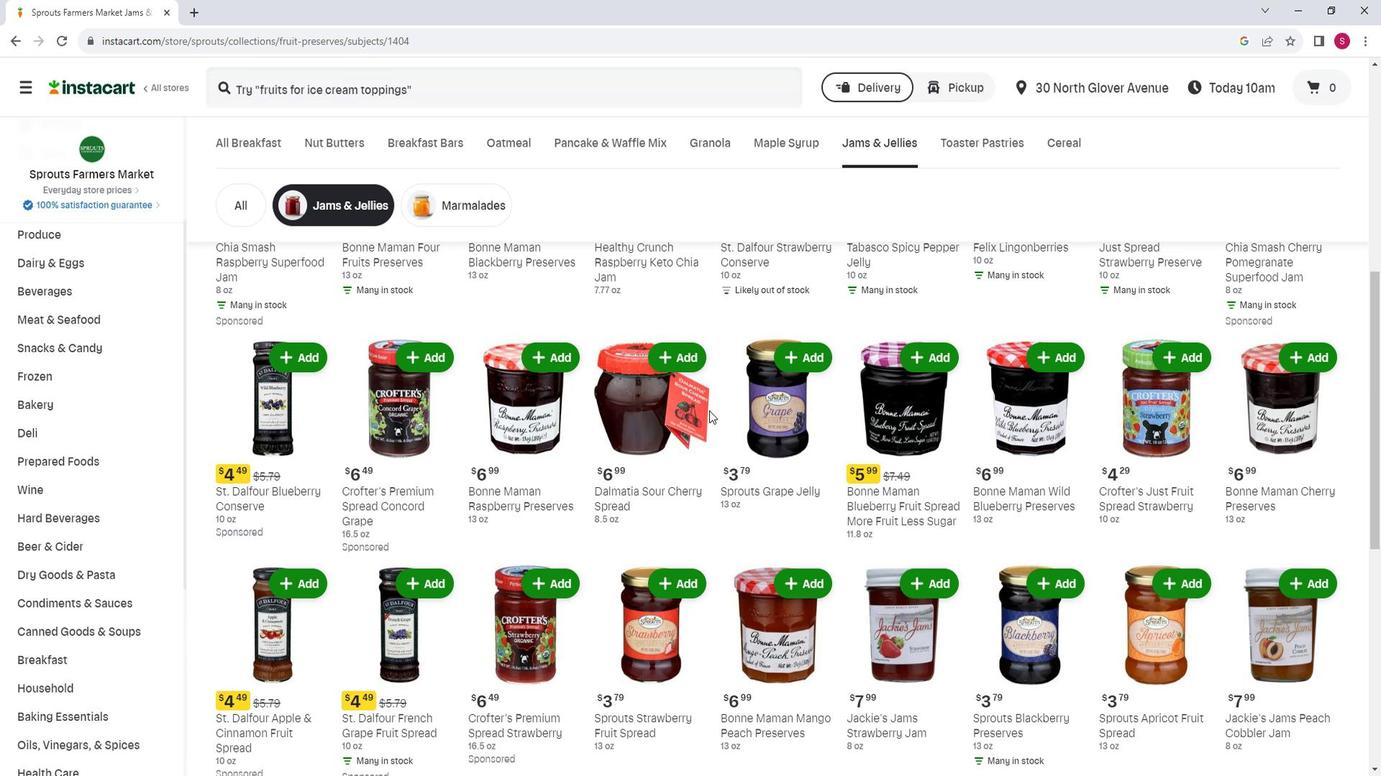 
Action: Mouse scrolled (721, 407) with delta (0, 0)
Screenshot: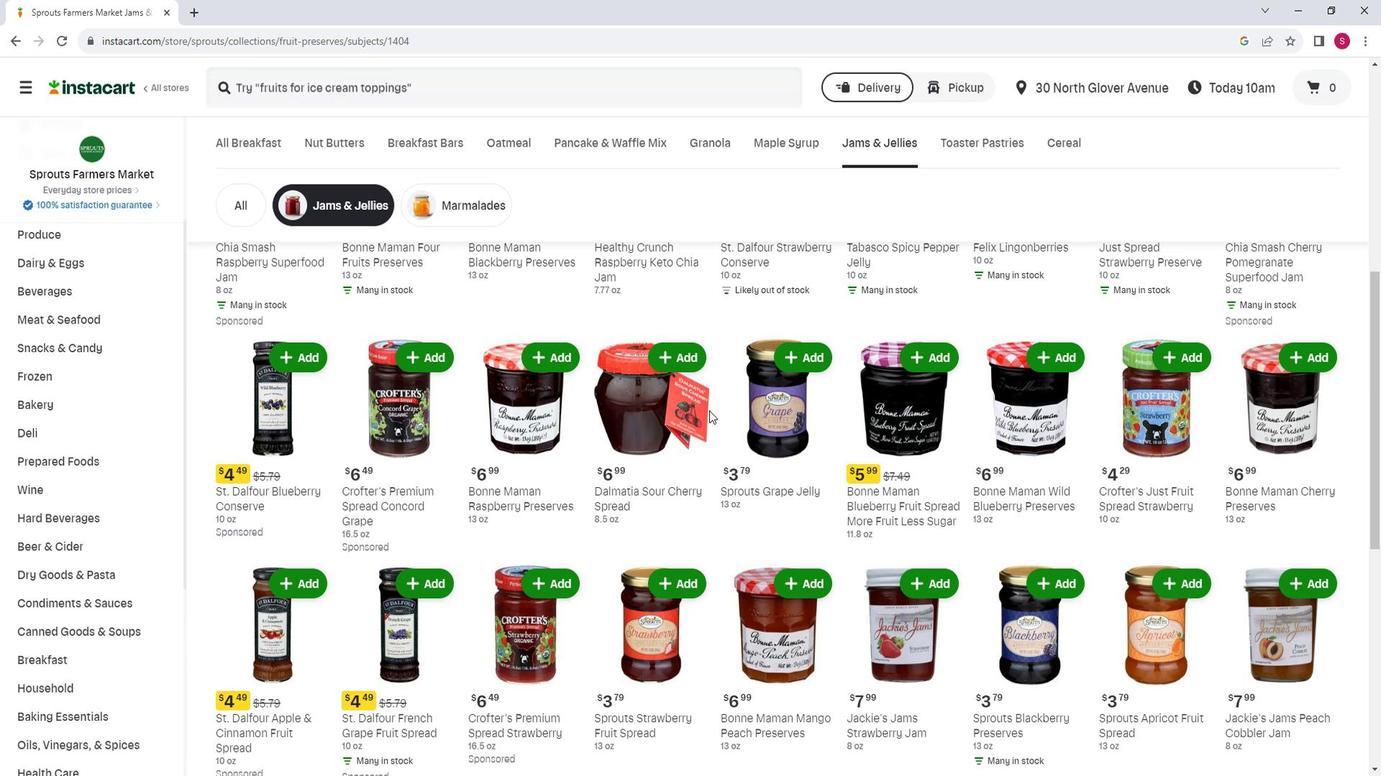 
Action: Mouse moved to (697, 408)
Screenshot: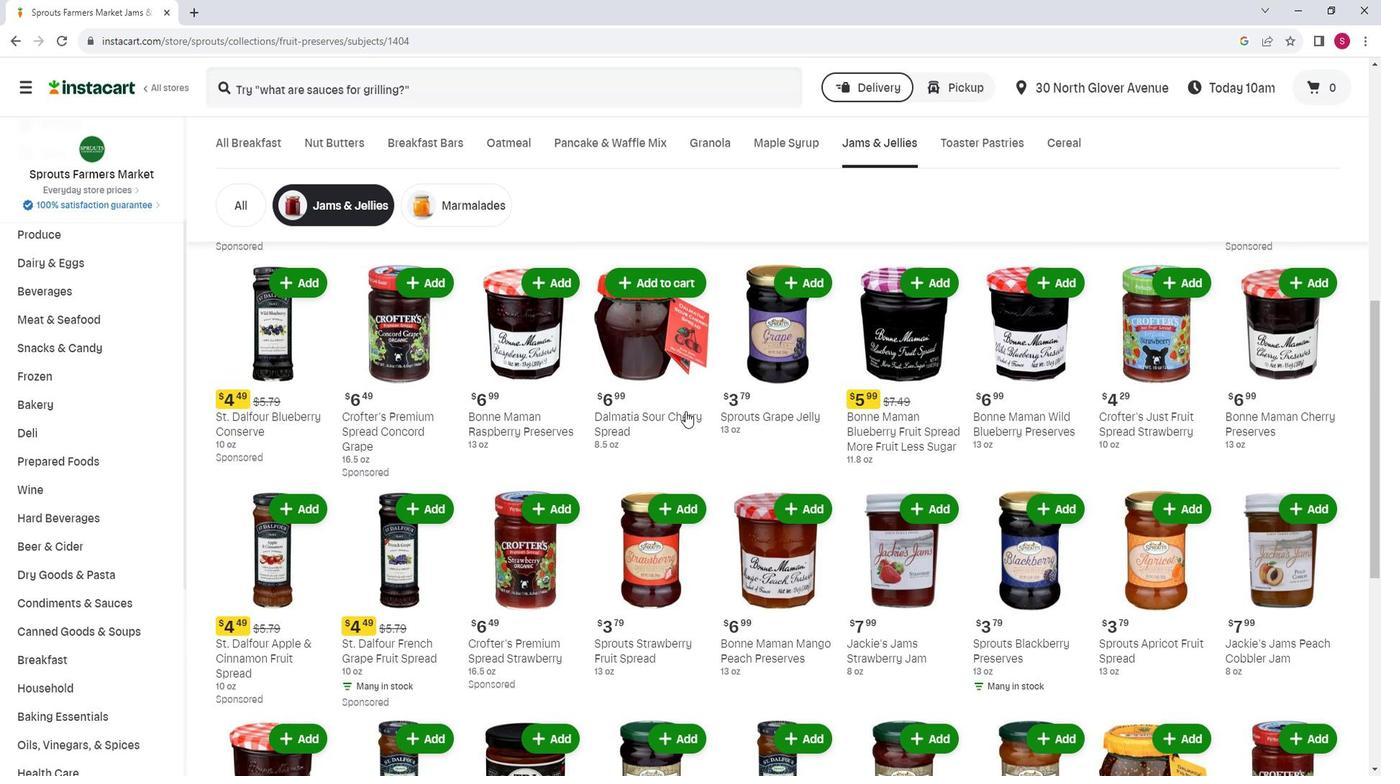 
Action: Mouse scrolled (697, 407) with delta (0, 0)
Screenshot: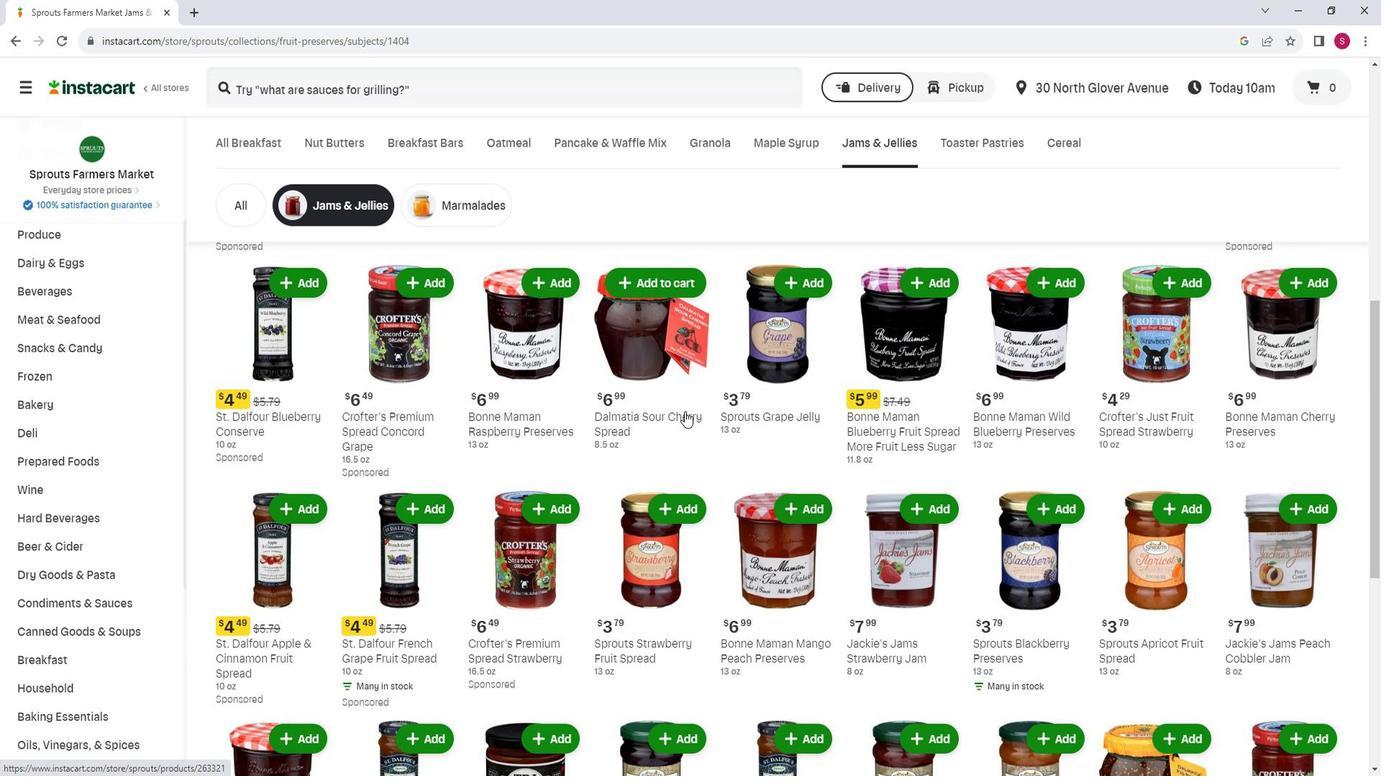 
Action: Mouse moved to (671, 401)
Screenshot: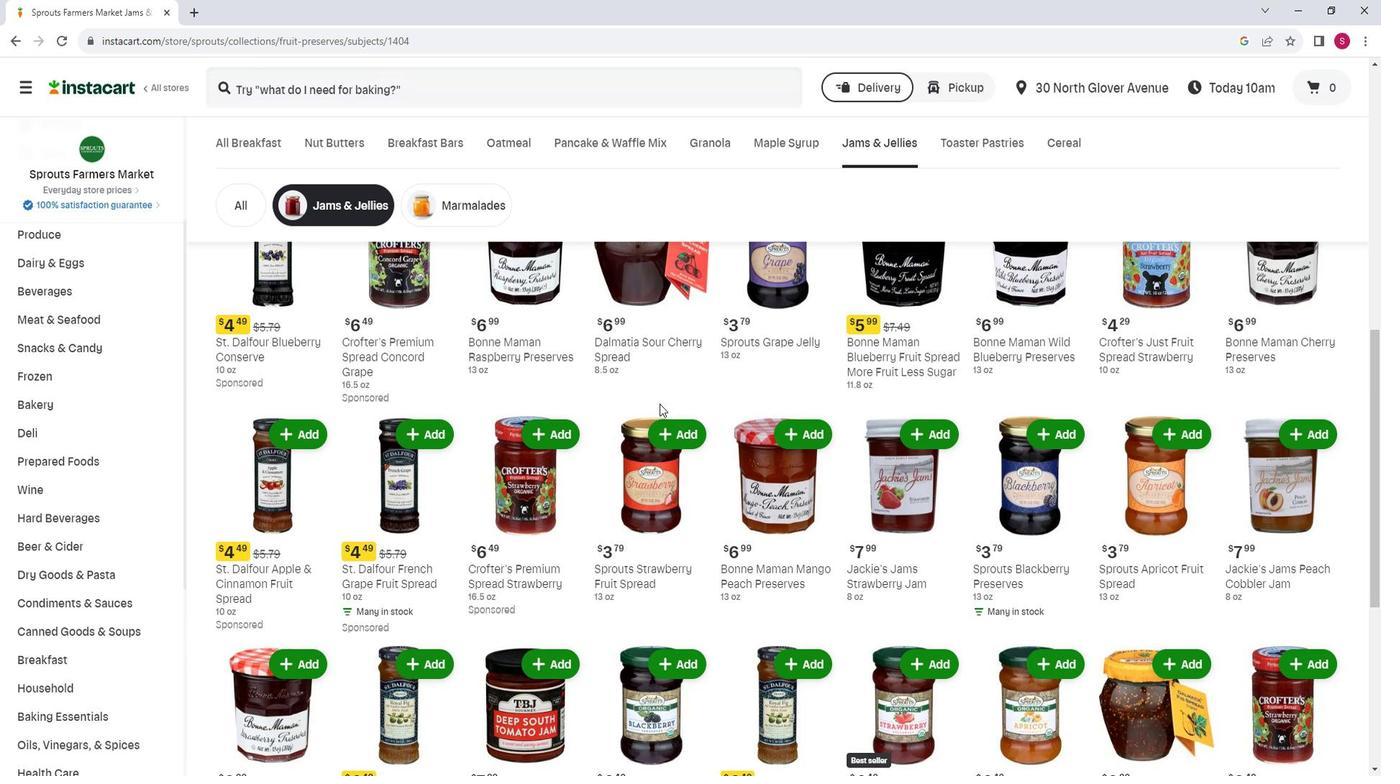 
Action: Mouse scrolled (671, 400) with delta (0, 0)
Screenshot: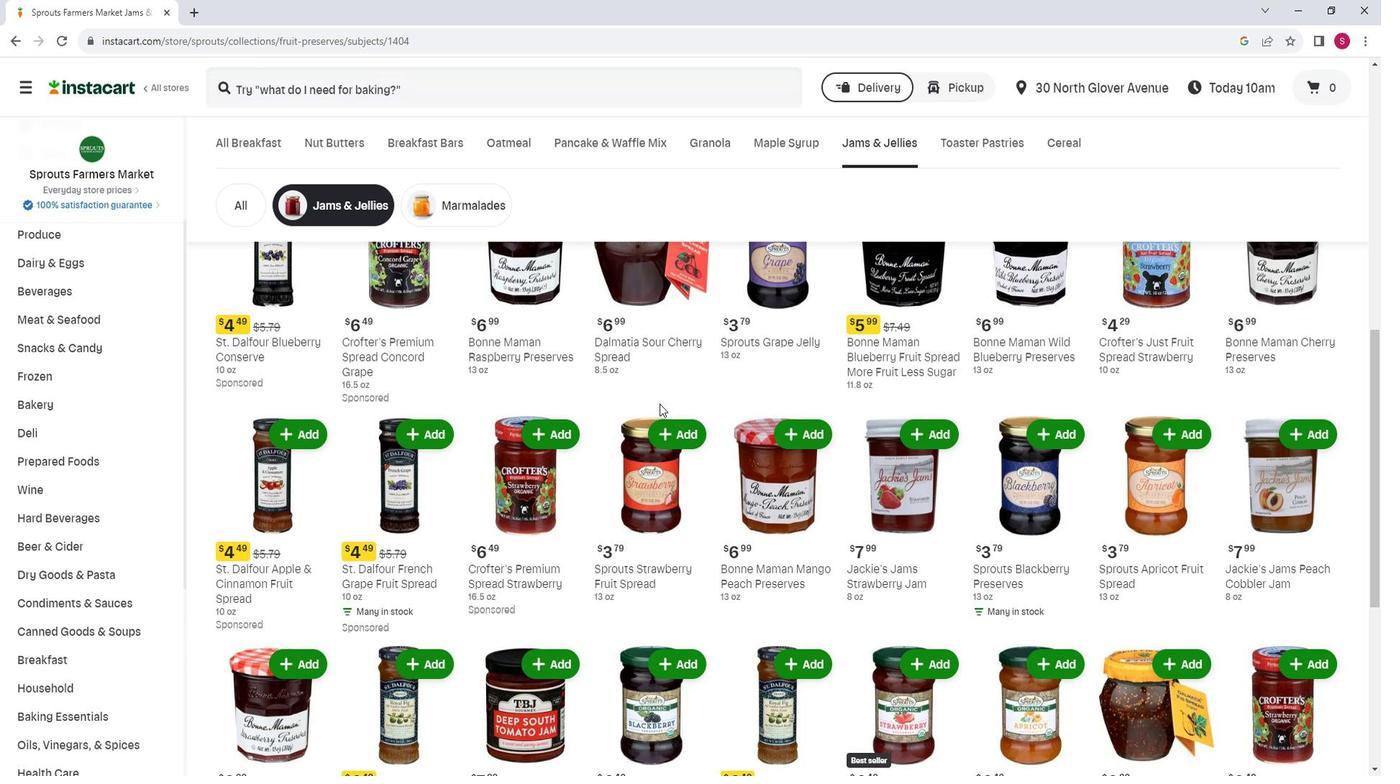 
Action: Mouse moved to (648, 401)
Screenshot: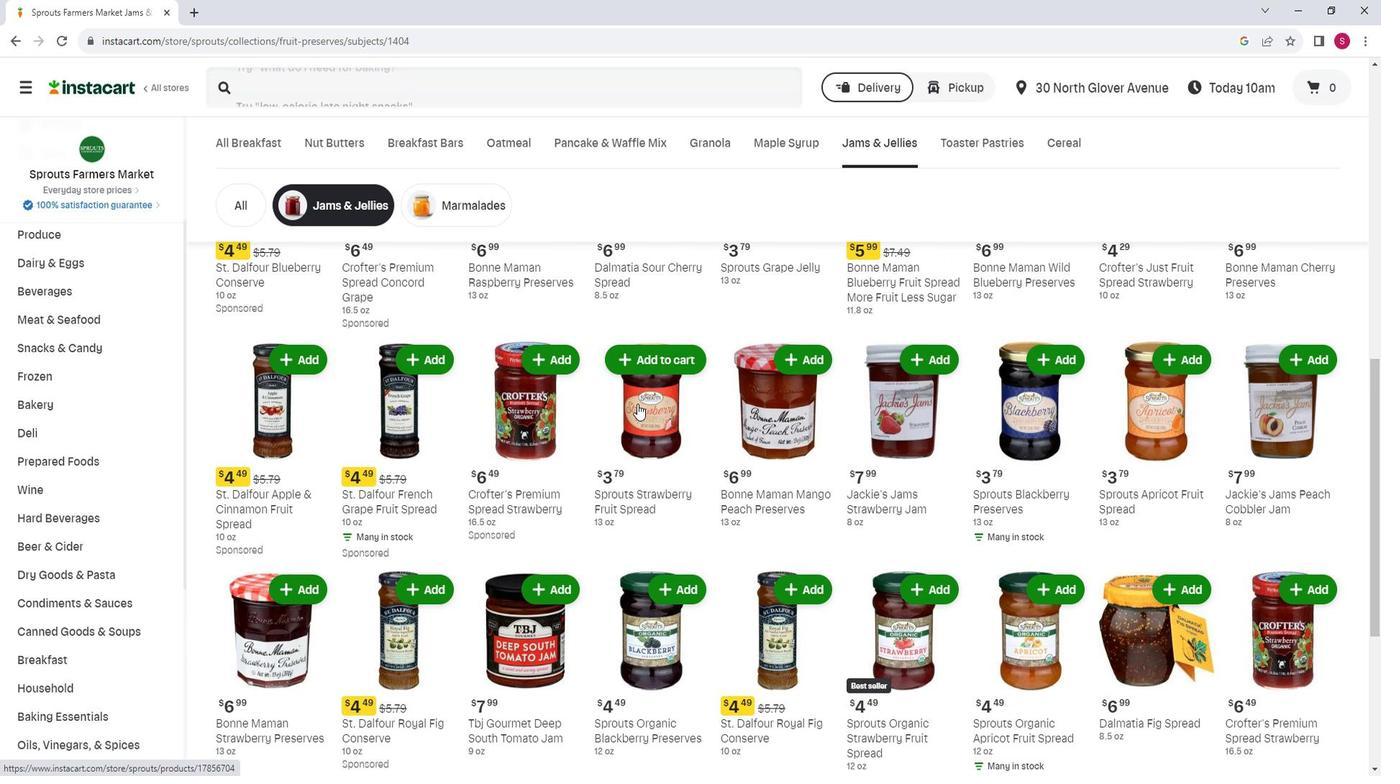 
Action: Mouse scrolled (648, 400) with delta (0, 0)
Screenshot: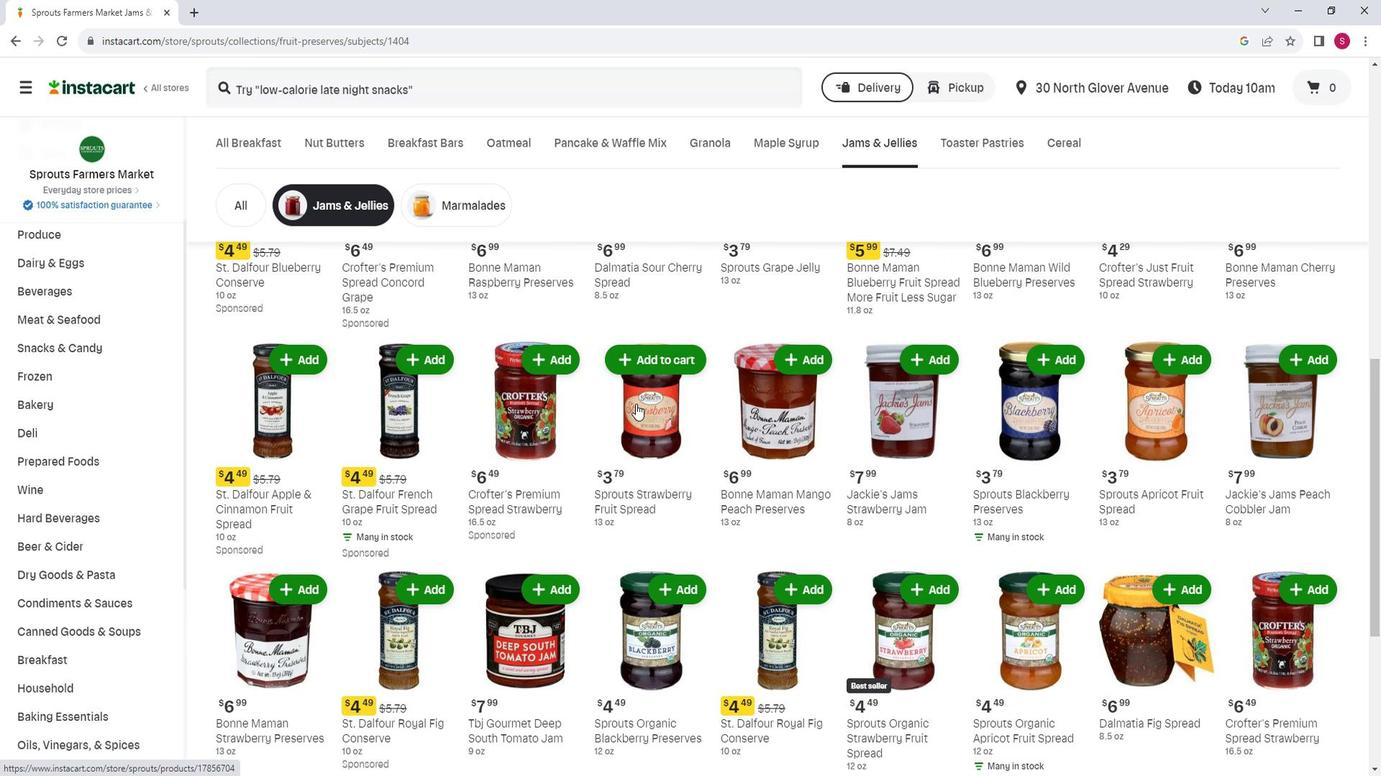 
Action: Mouse moved to (699, 413)
Screenshot: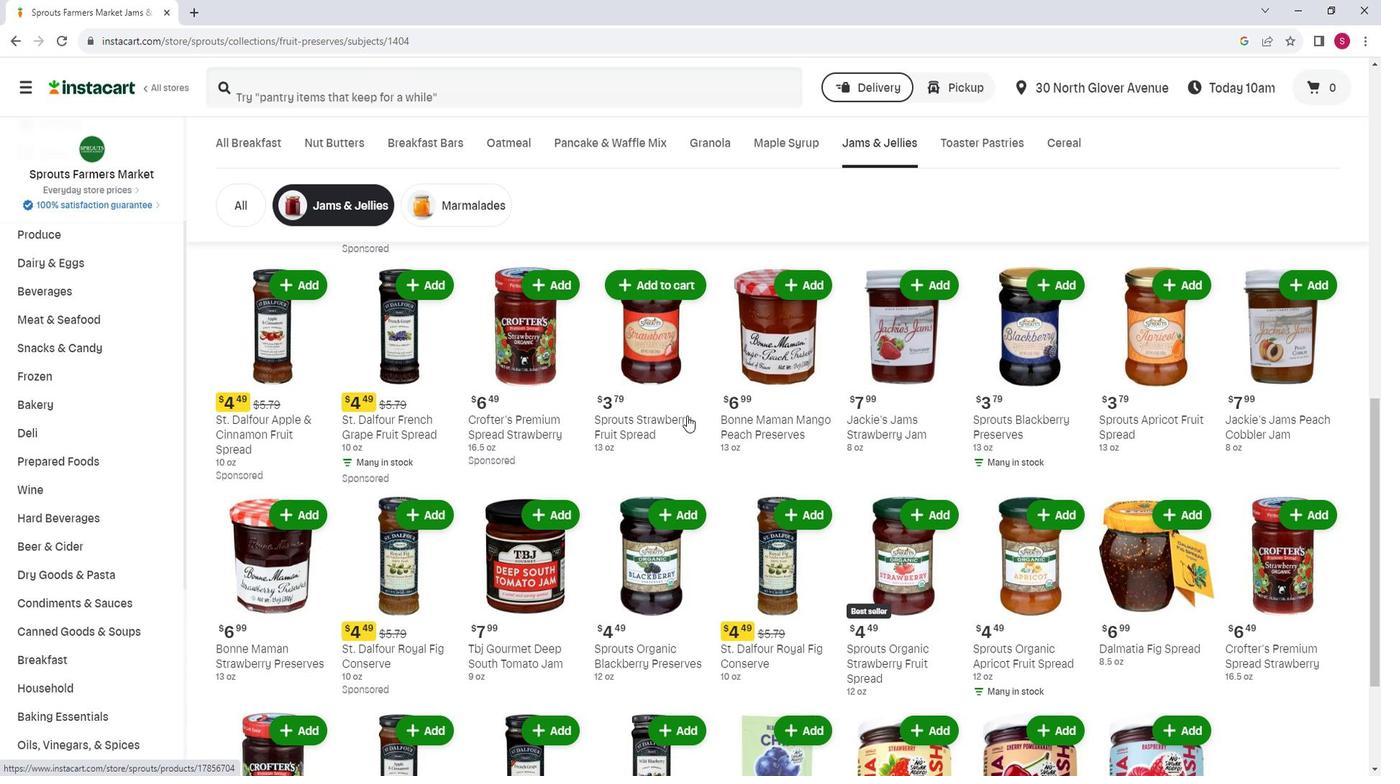 
Action: Mouse scrolled (699, 412) with delta (0, 0)
Screenshot: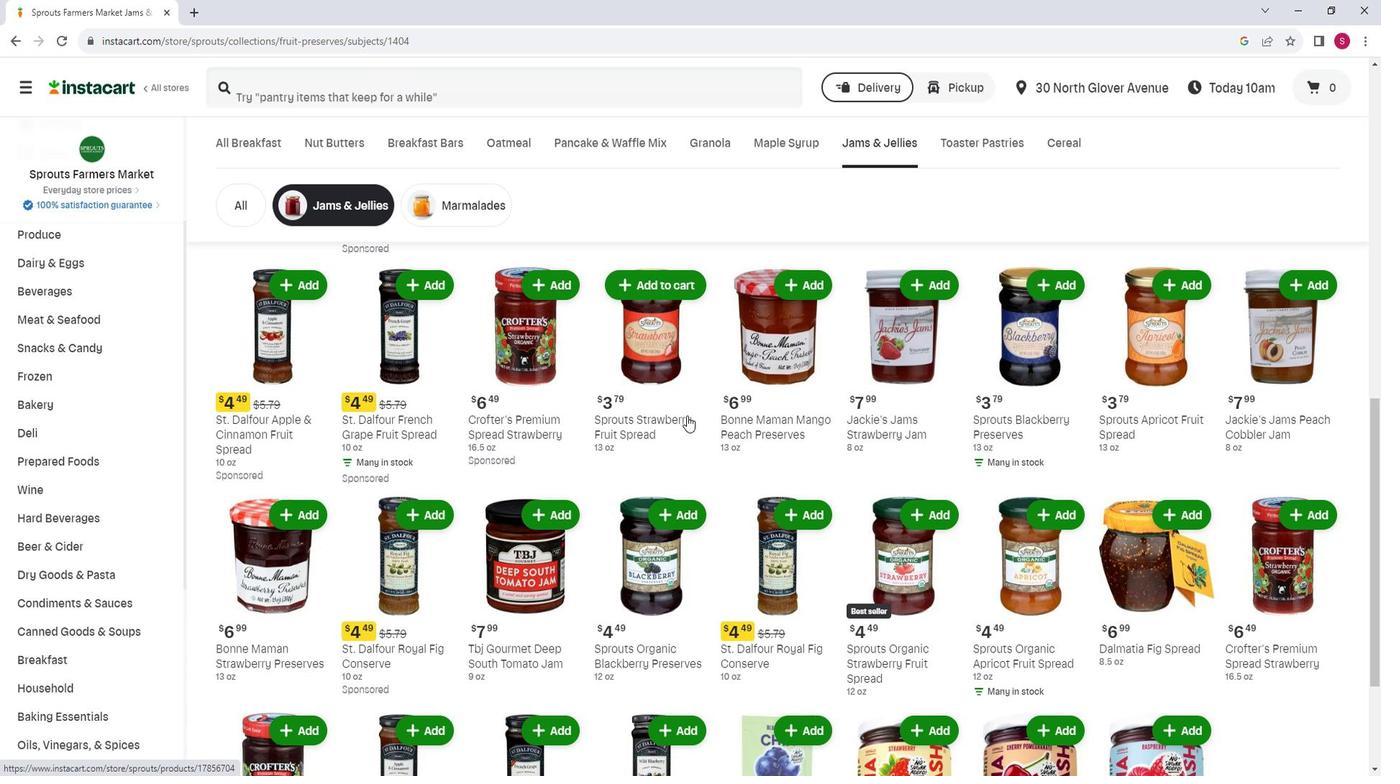 
Action: Mouse scrolled (699, 412) with delta (0, 0)
Screenshot: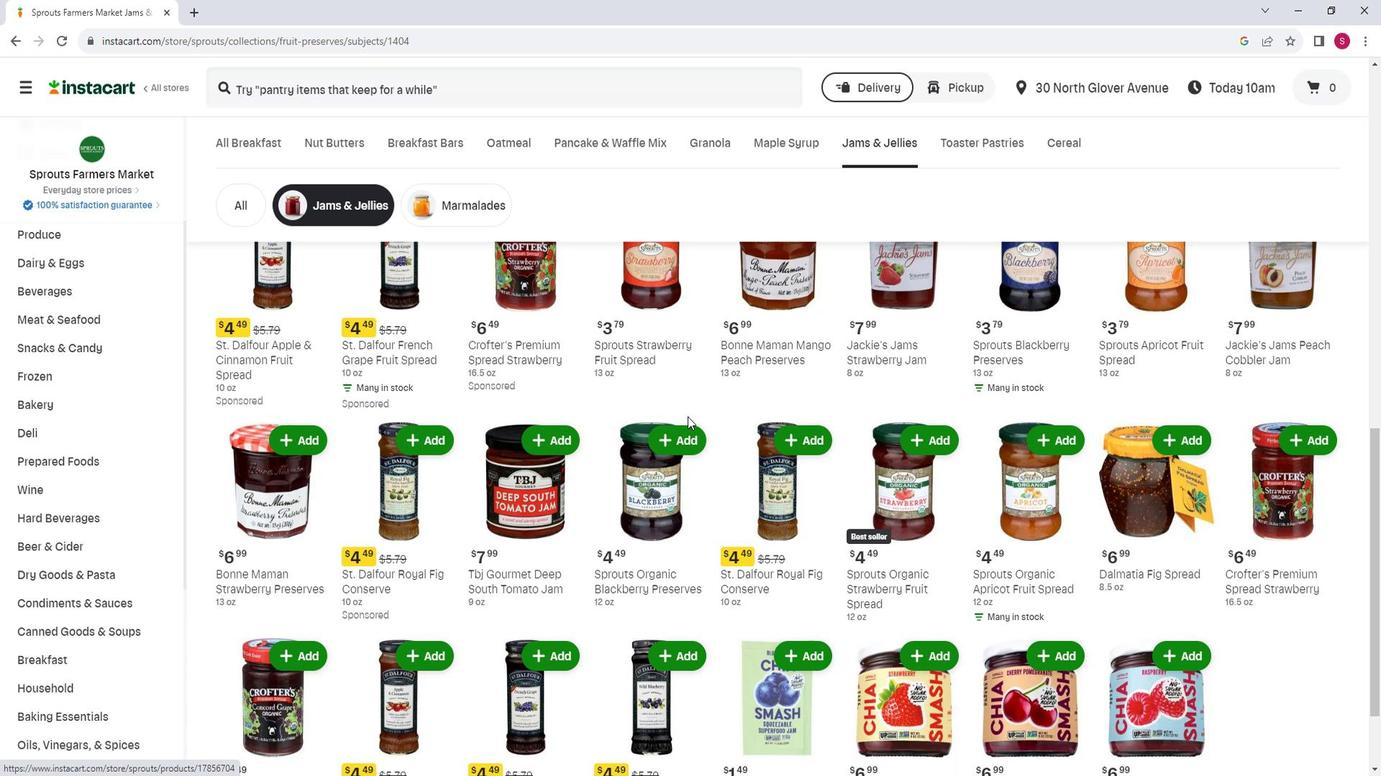 
Action: Mouse moved to (684, 411)
Screenshot: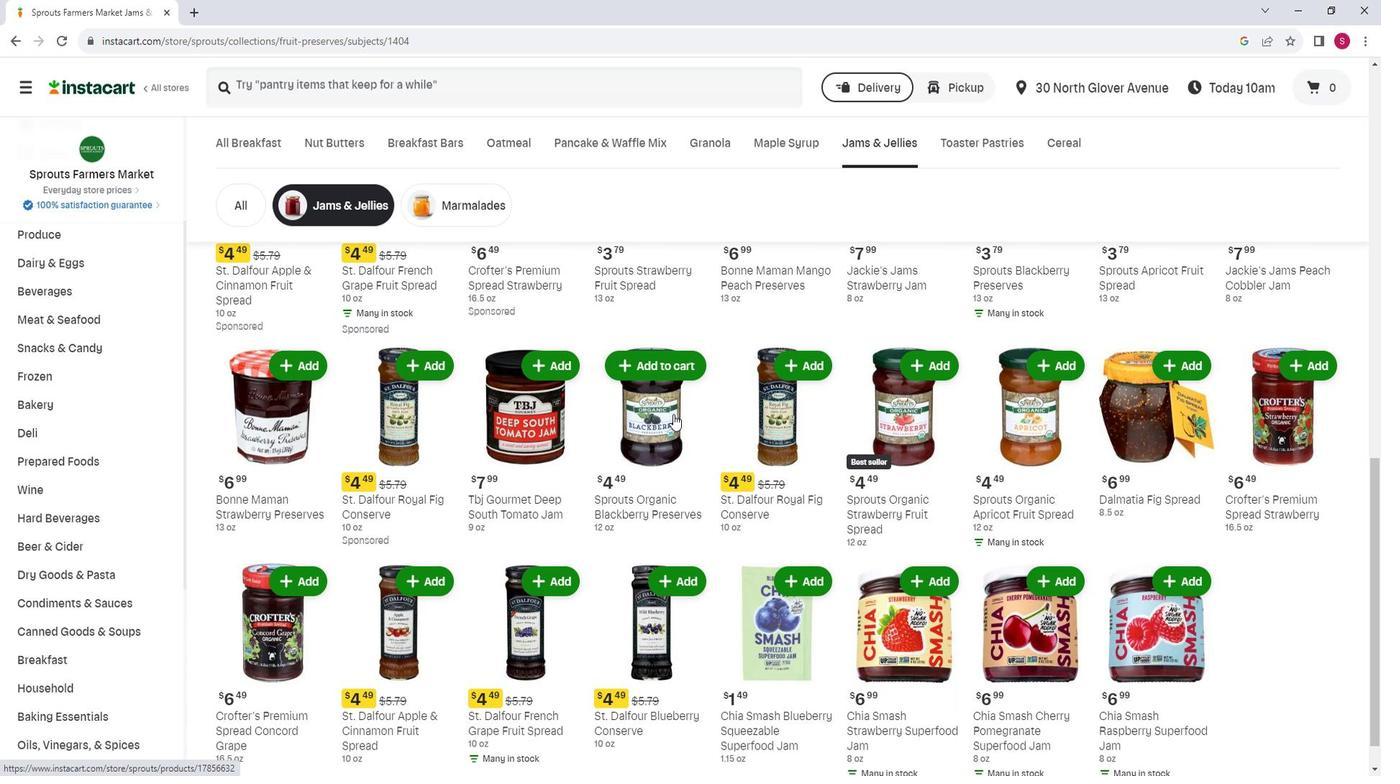
Action: Mouse scrolled (684, 410) with delta (0, 0)
Screenshot: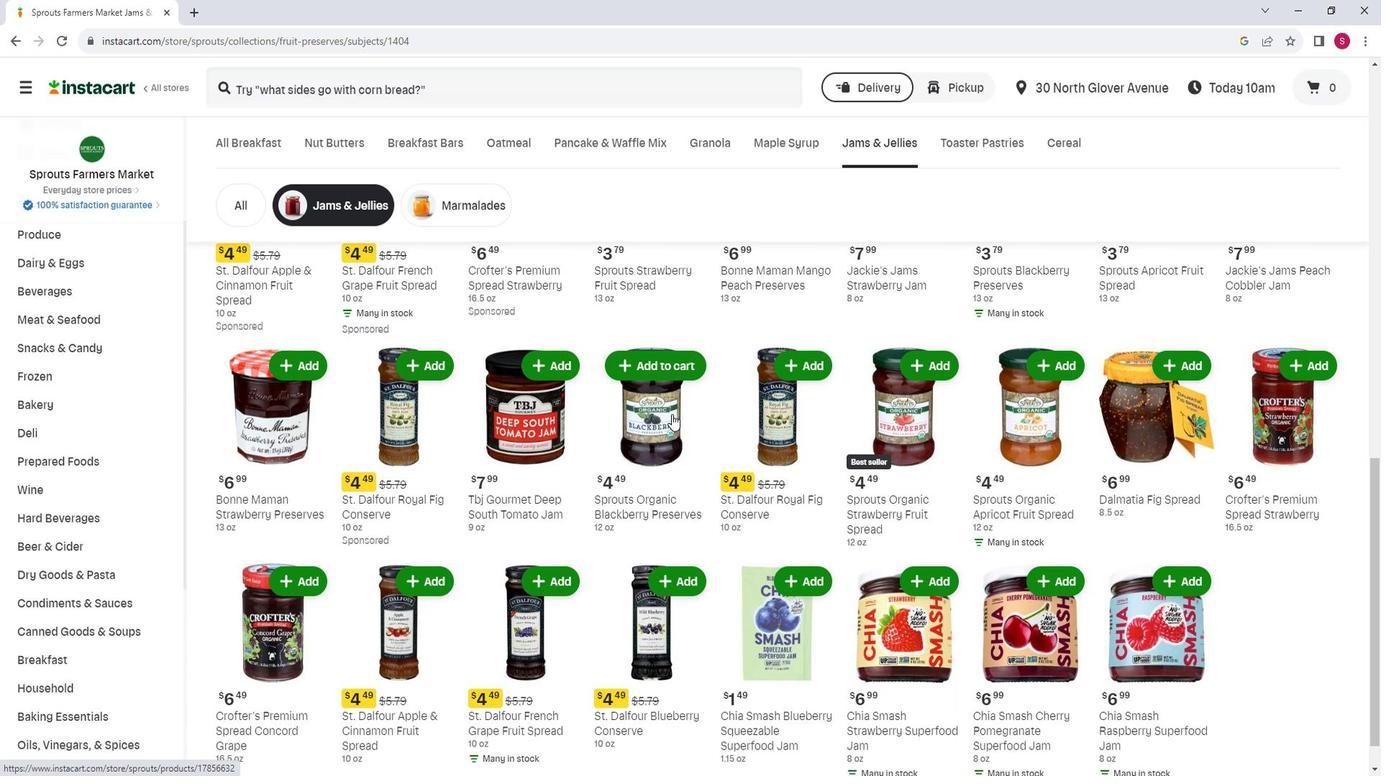 
Action: Mouse scrolled (684, 410) with delta (0, 0)
Screenshot: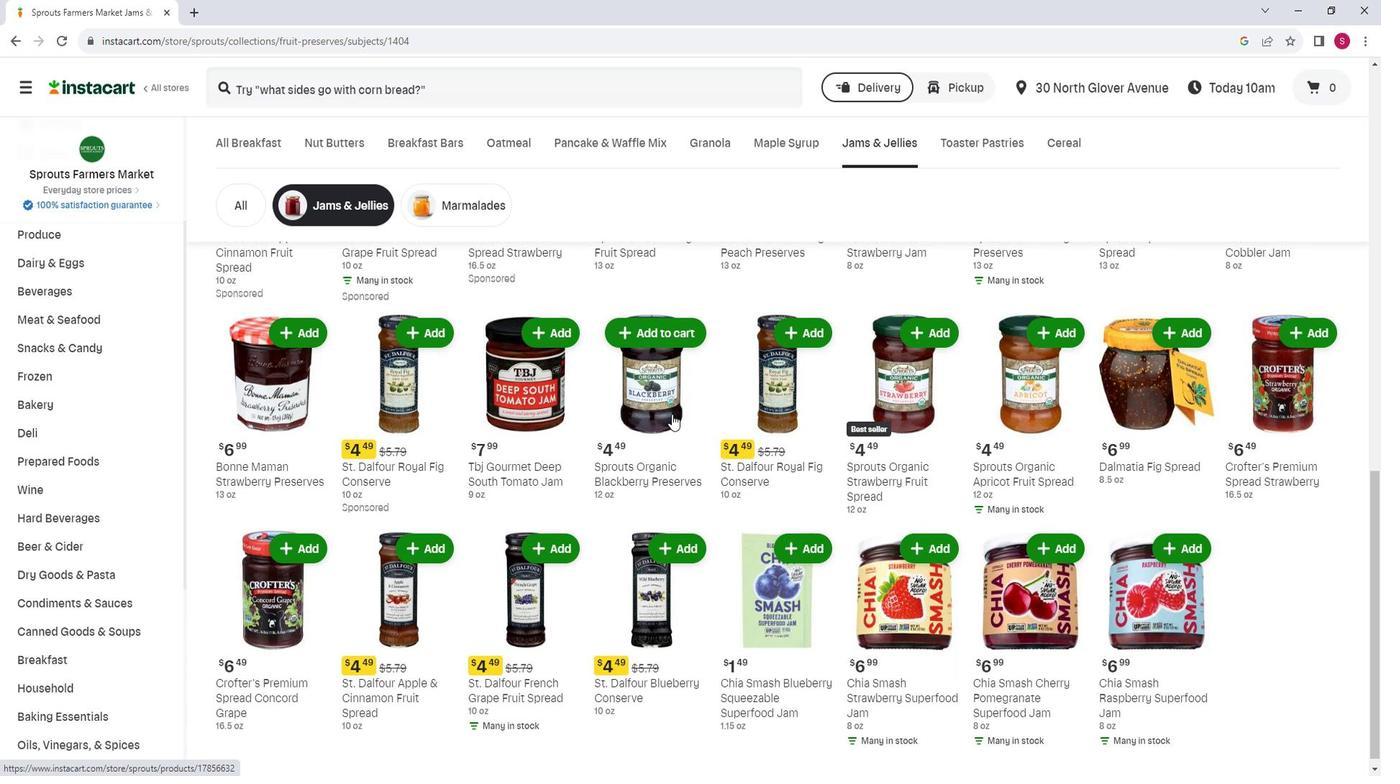 
Action: Mouse scrolled (684, 412) with delta (0, 0)
Screenshot: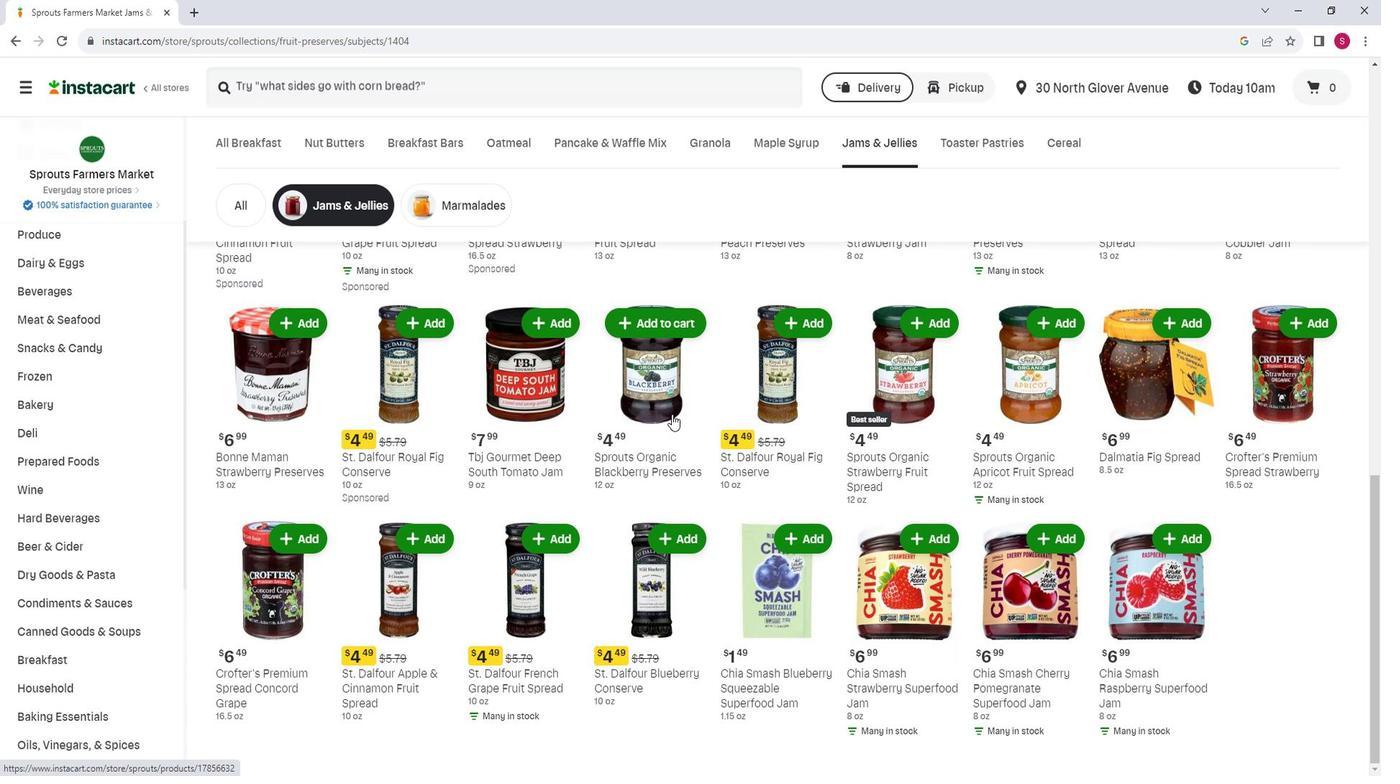 
Action: Mouse scrolled (684, 412) with delta (0, 0)
Screenshot: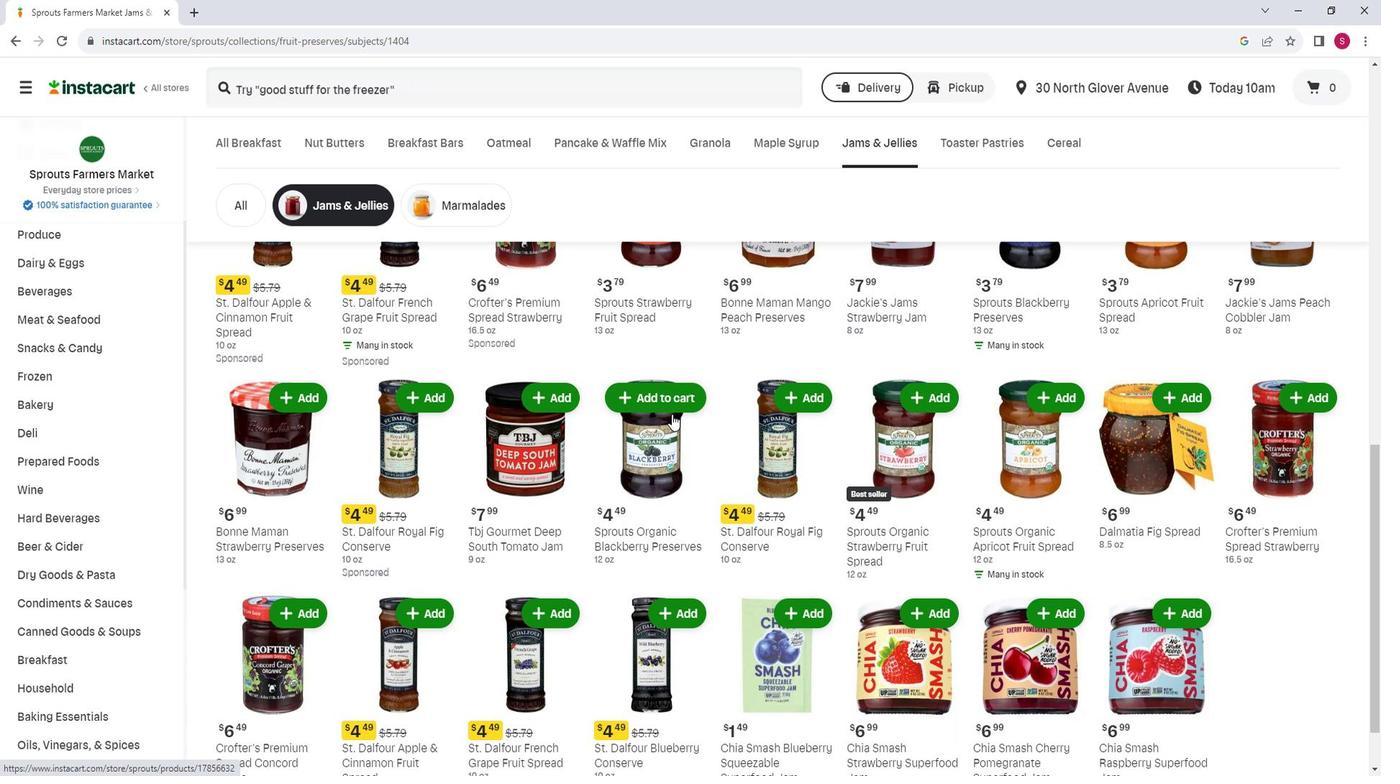 
Action: Mouse moved to (683, 410)
Screenshot: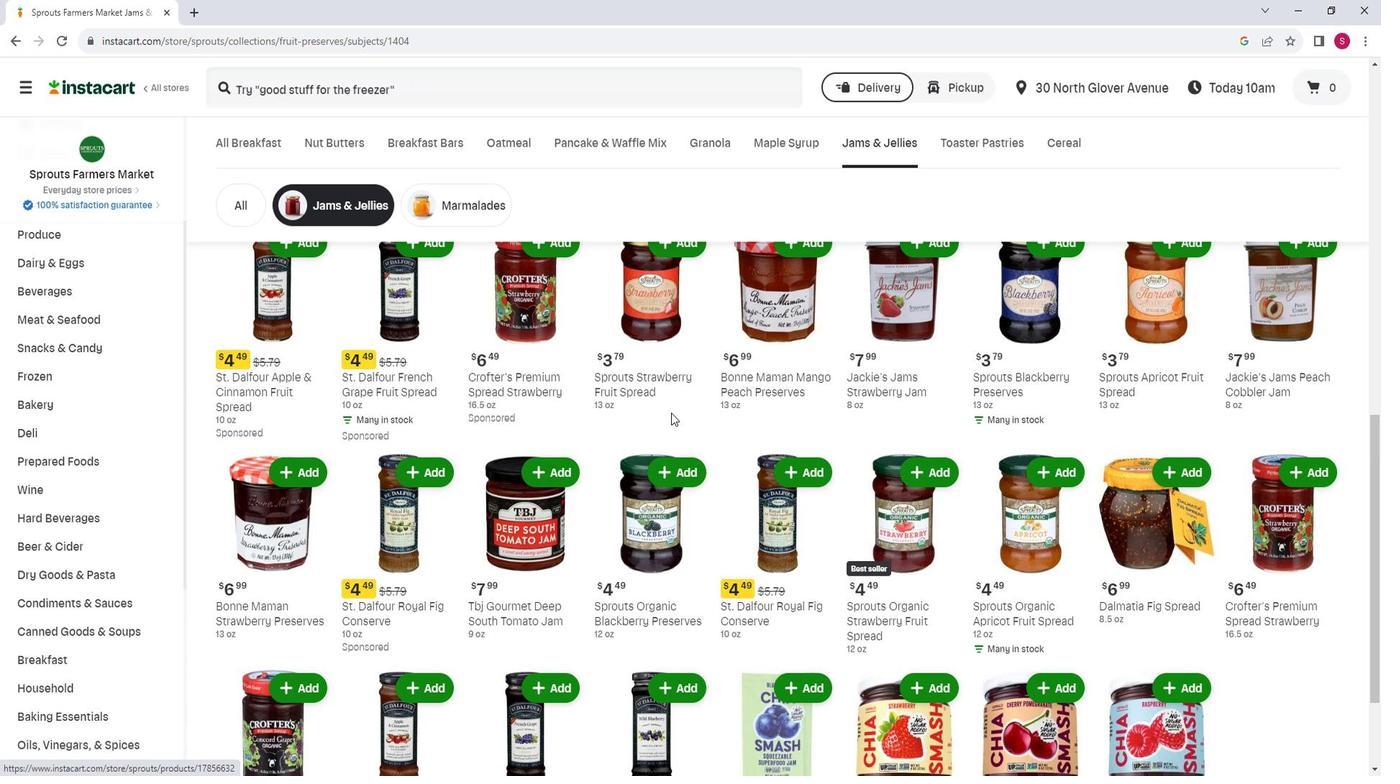 
Action: Mouse scrolled (683, 410) with delta (0, 0)
Screenshot: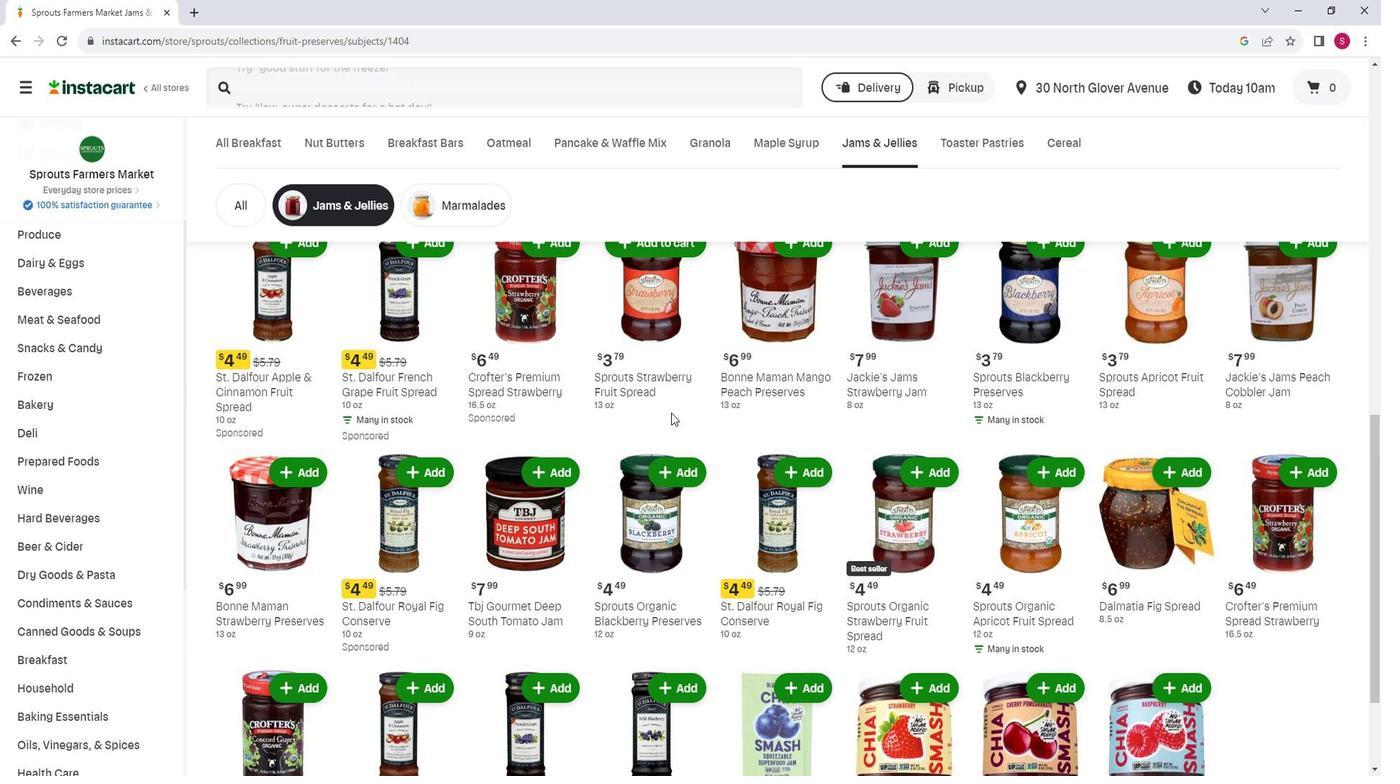 
Action: Mouse scrolled (683, 410) with delta (0, 0)
Screenshot: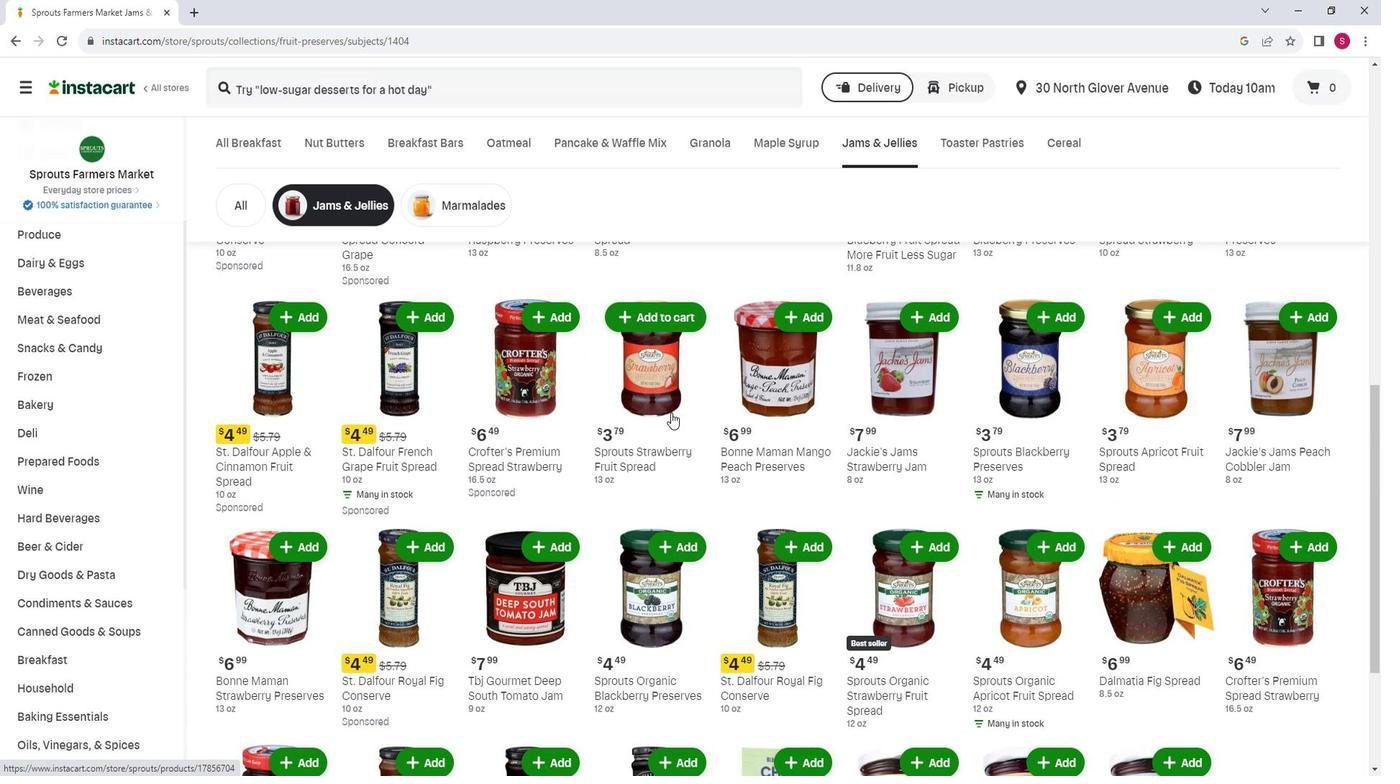 
Action: Mouse moved to (693, 403)
Screenshot: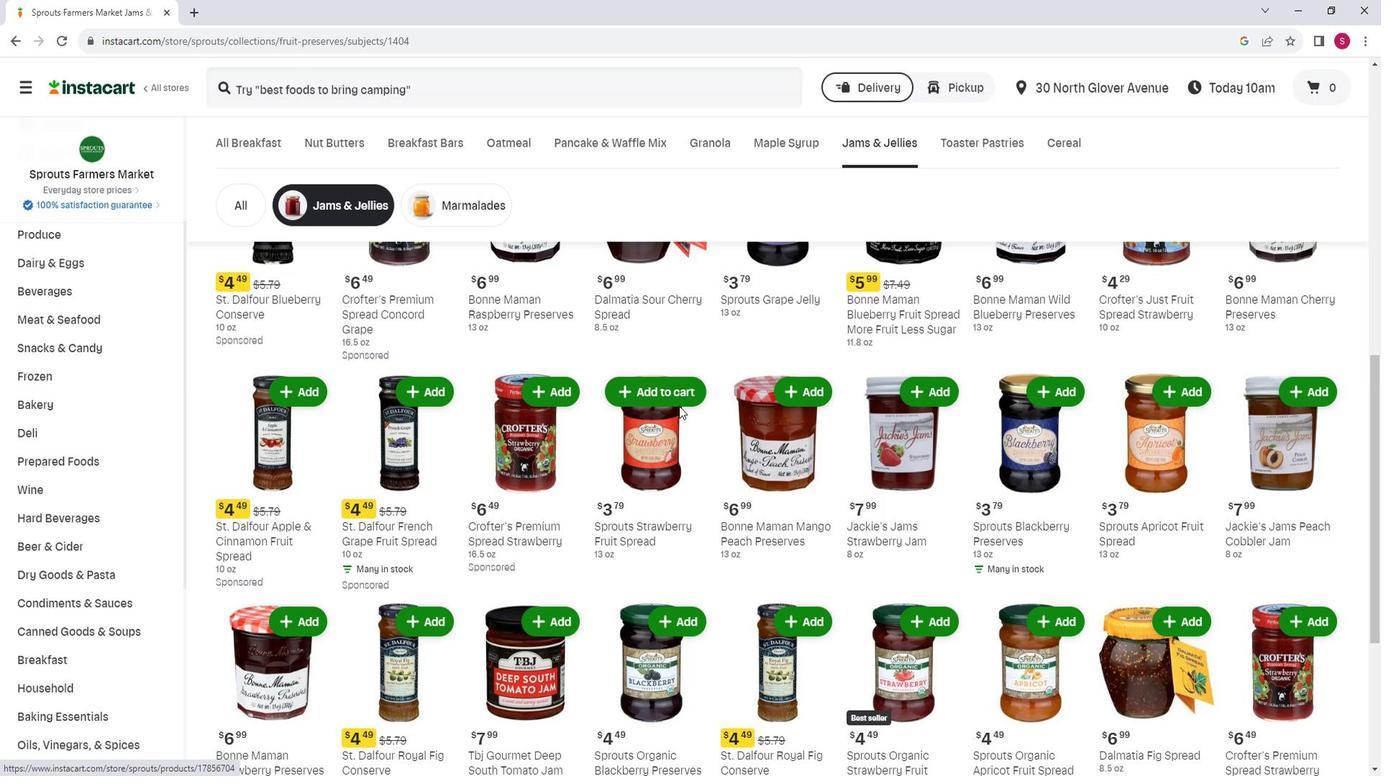 
Action: Mouse scrolled (693, 404) with delta (0, 0)
Screenshot: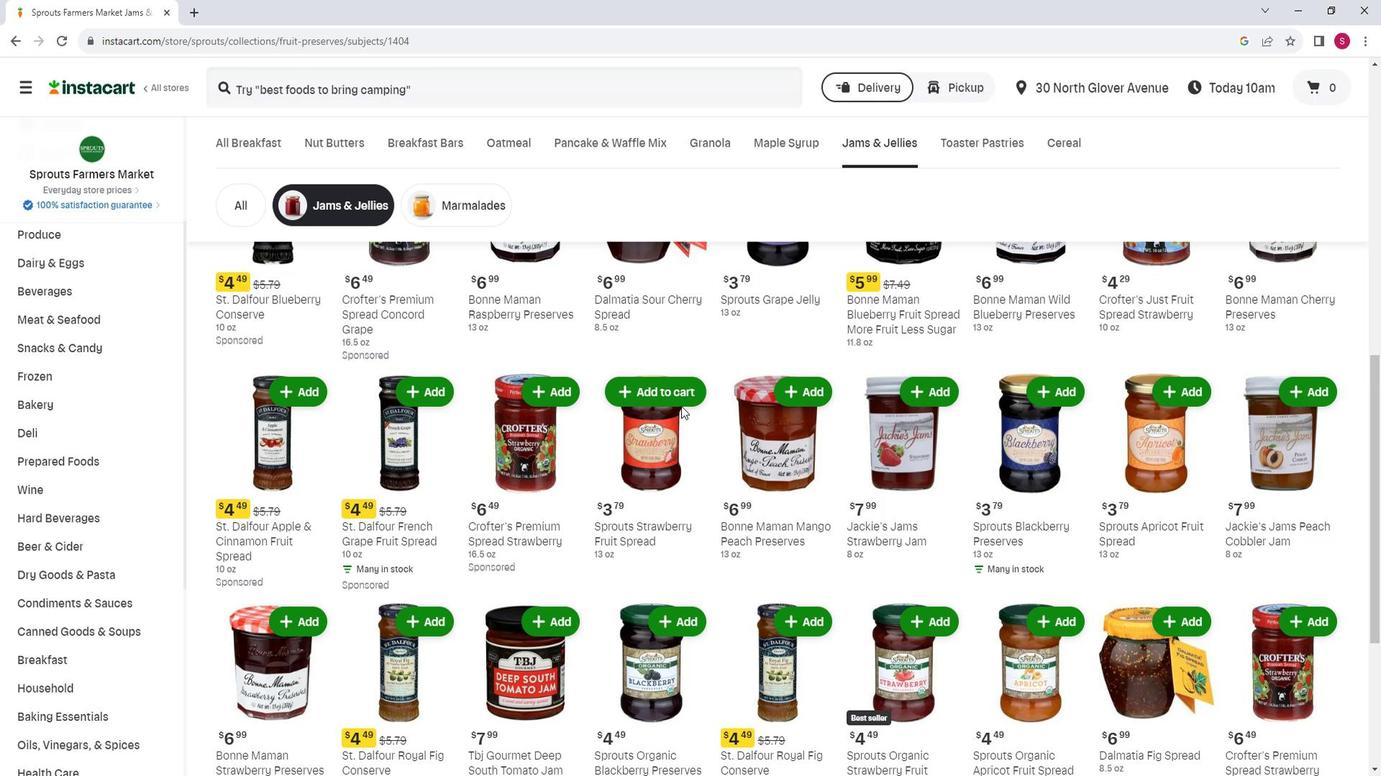 
Action: Mouse moved to (694, 403)
Screenshot: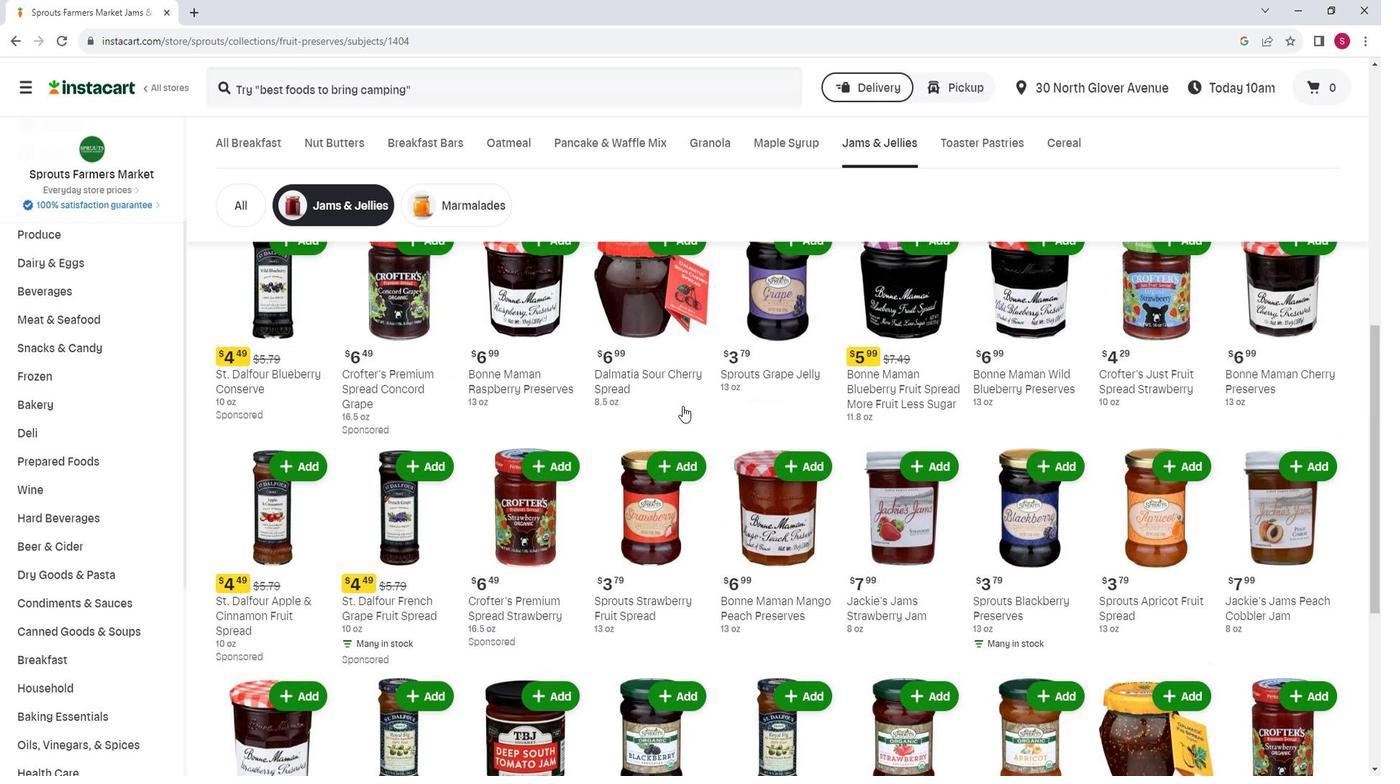 
Action: Mouse scrolled (694, 404) with delta (0, 0)
Screenshot: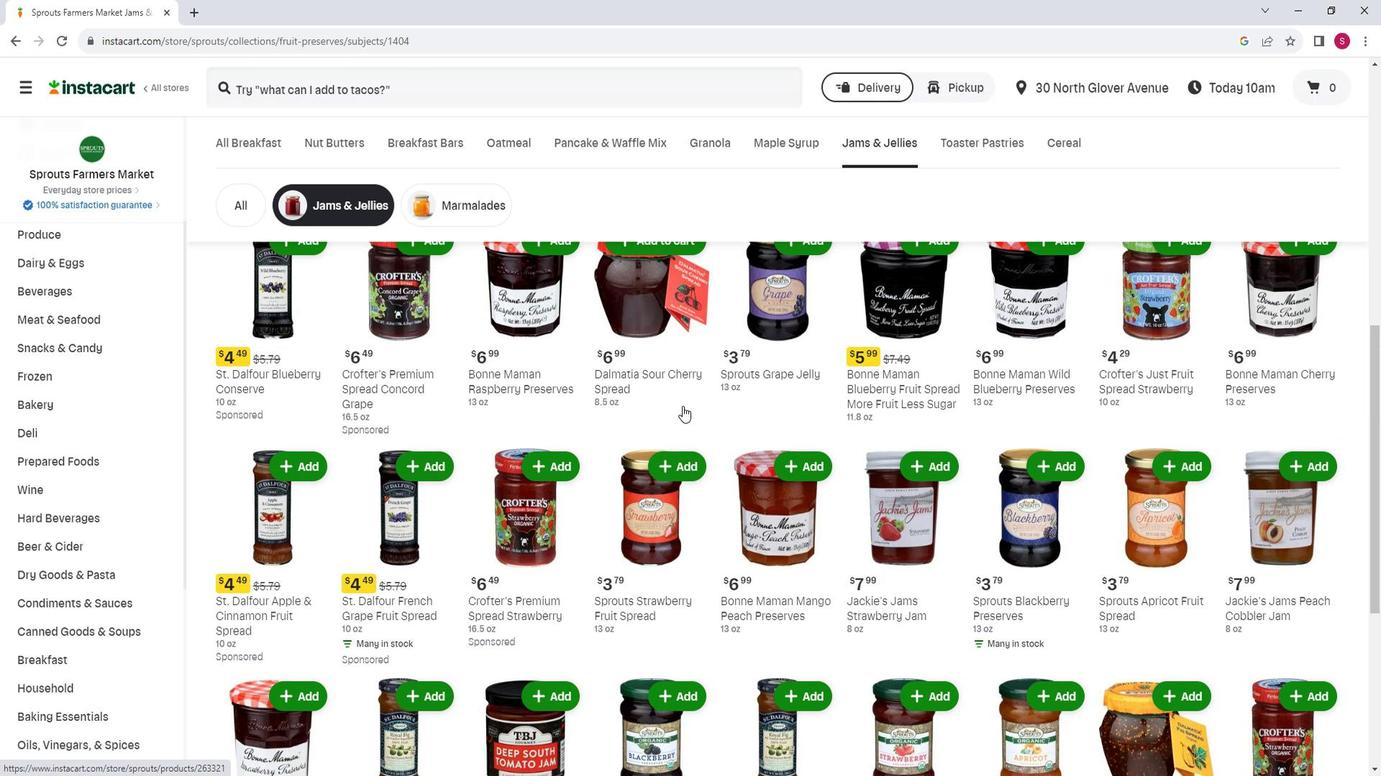 
Action: Mouse scrolled (694, 404) with delta (0, 0)
Screenshot: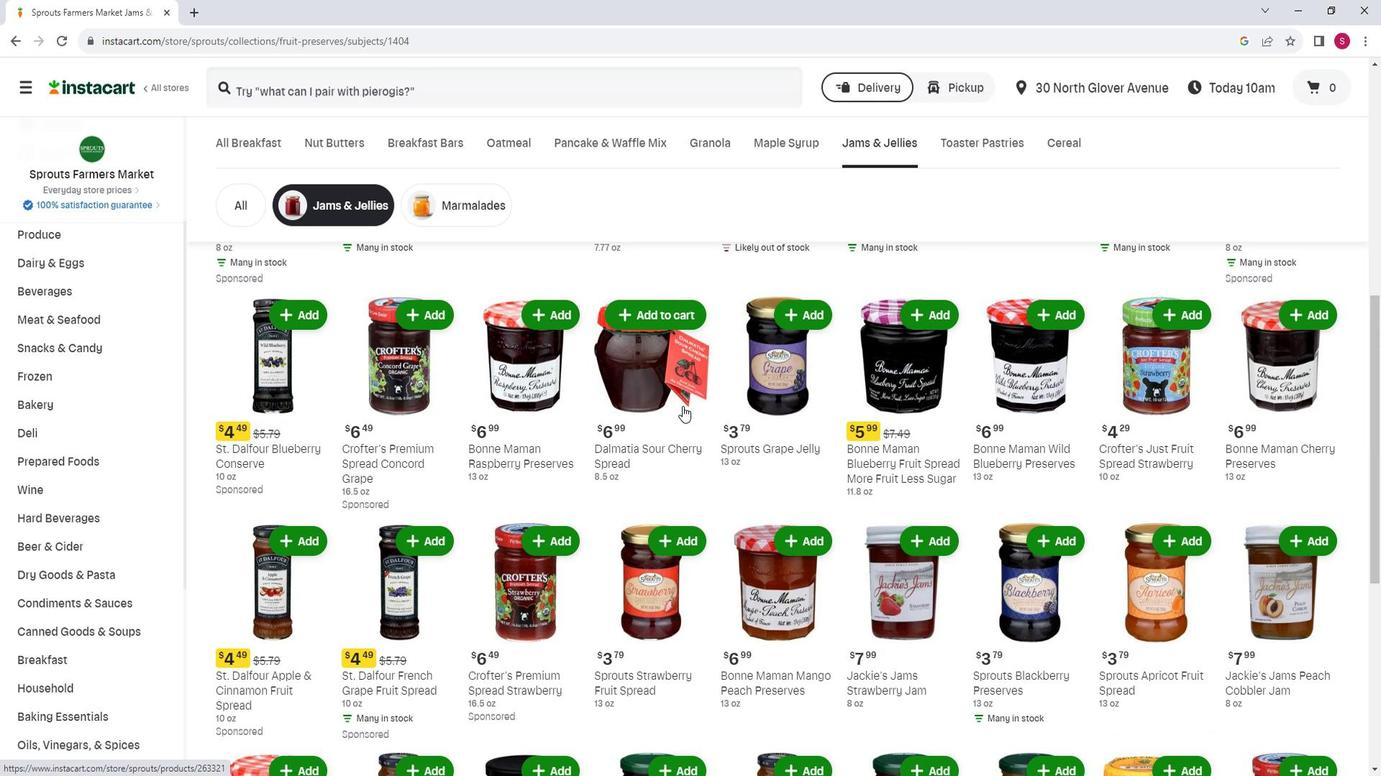 
Action: Mouse scrolled (694, 404) with delta (0, 0)
Screenshot: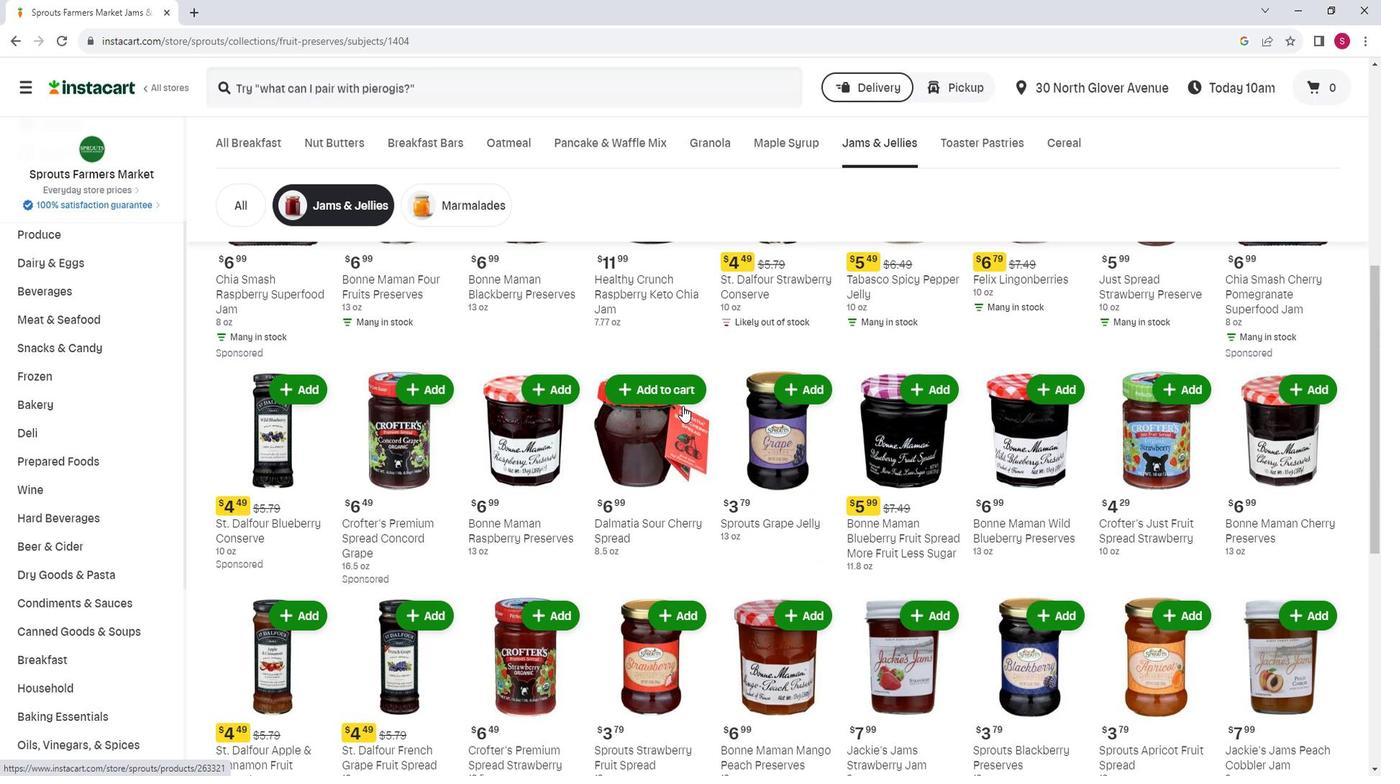 
Action: Mouse scrolled (694, 404) with delta (0, 0)
Screenshot: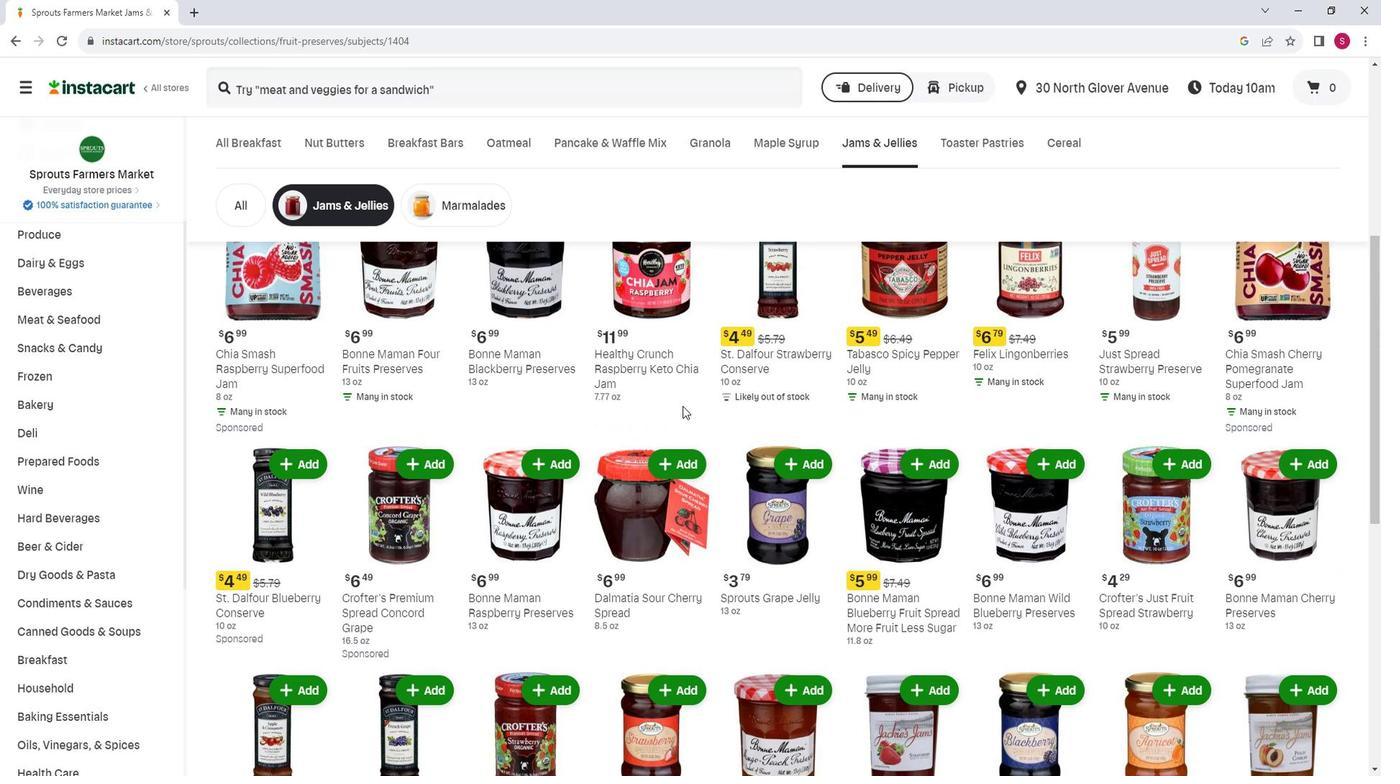 
Action: Mouse moved to (546, 381)
Screenshot: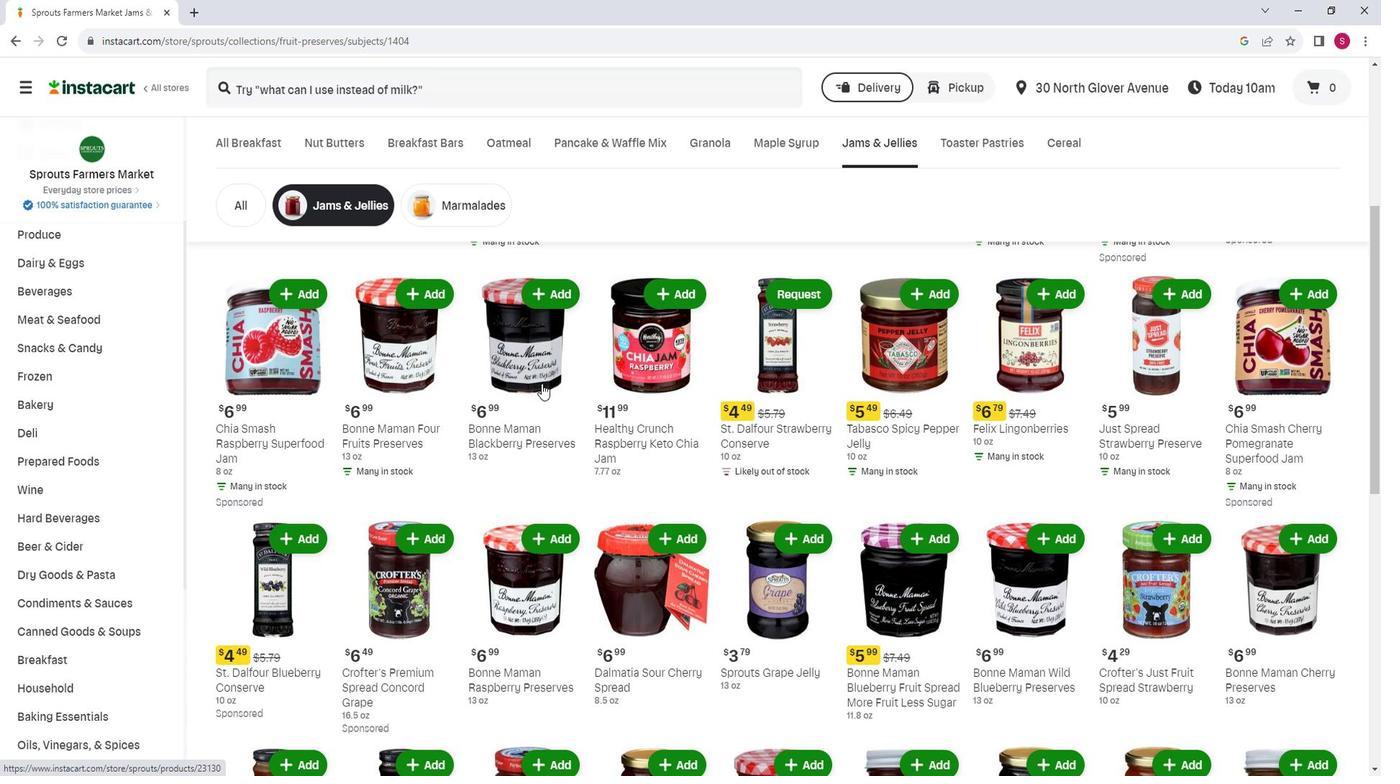 
Action: Mouse scrolled (546, 381) with delta (0, 0)
Screenshot: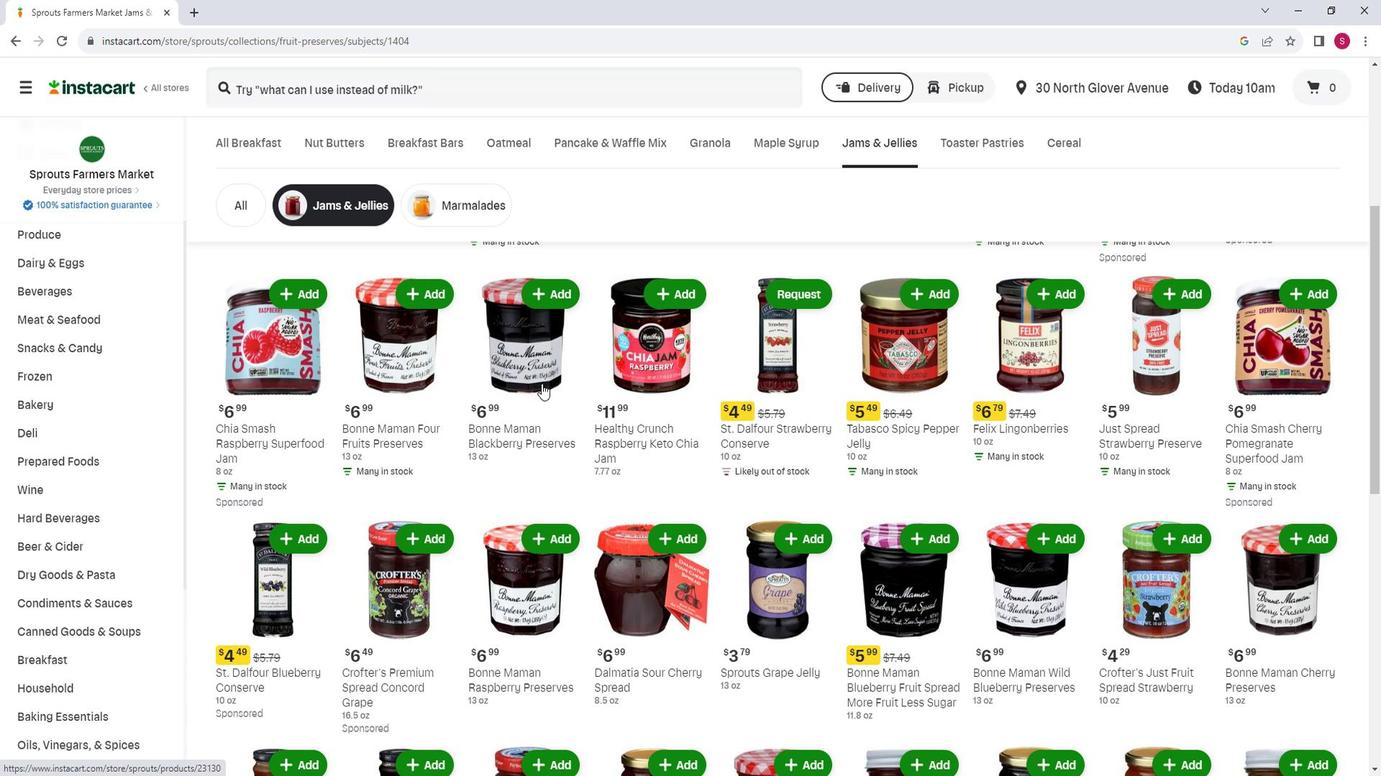 
Action: Mouse moved to (425, 354)
Screenshot: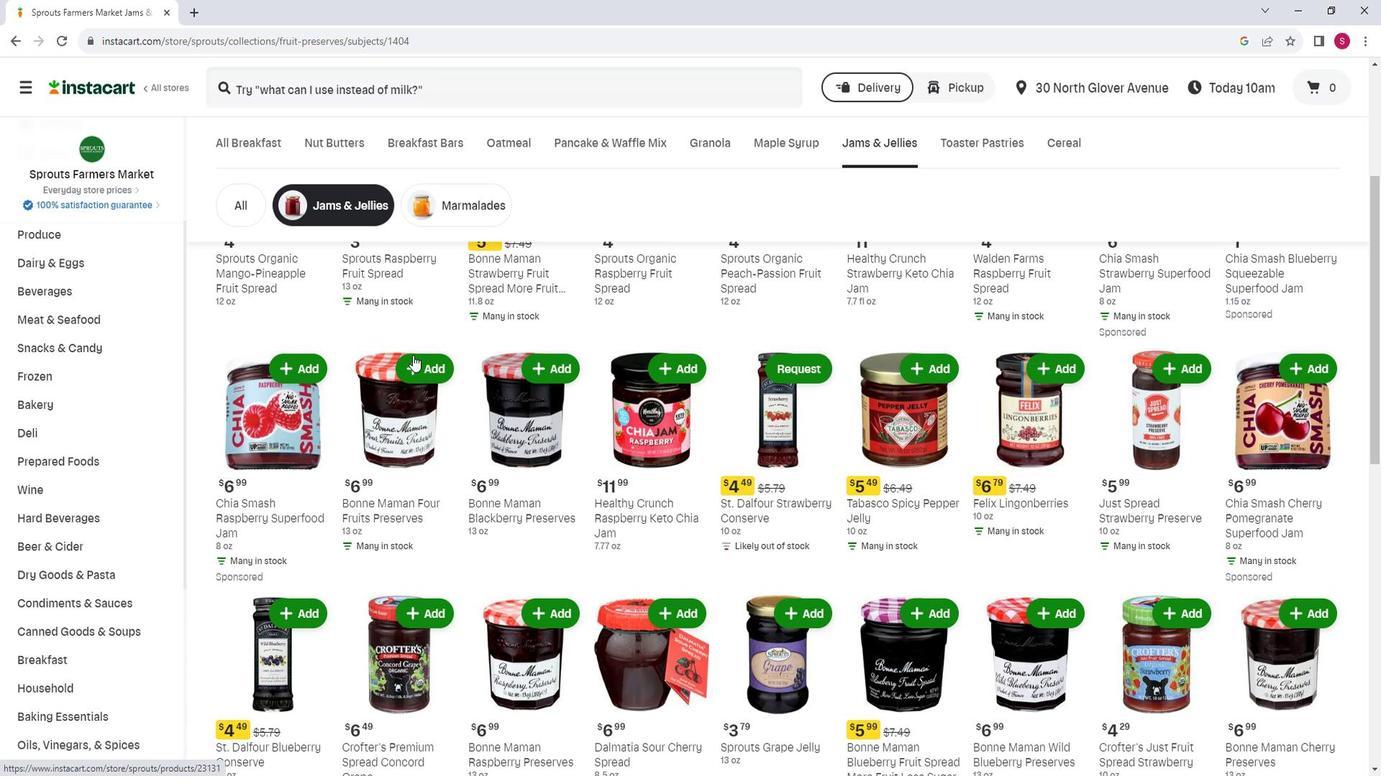 
Action: Mouse pressed left at (425, 354)
Screenshot: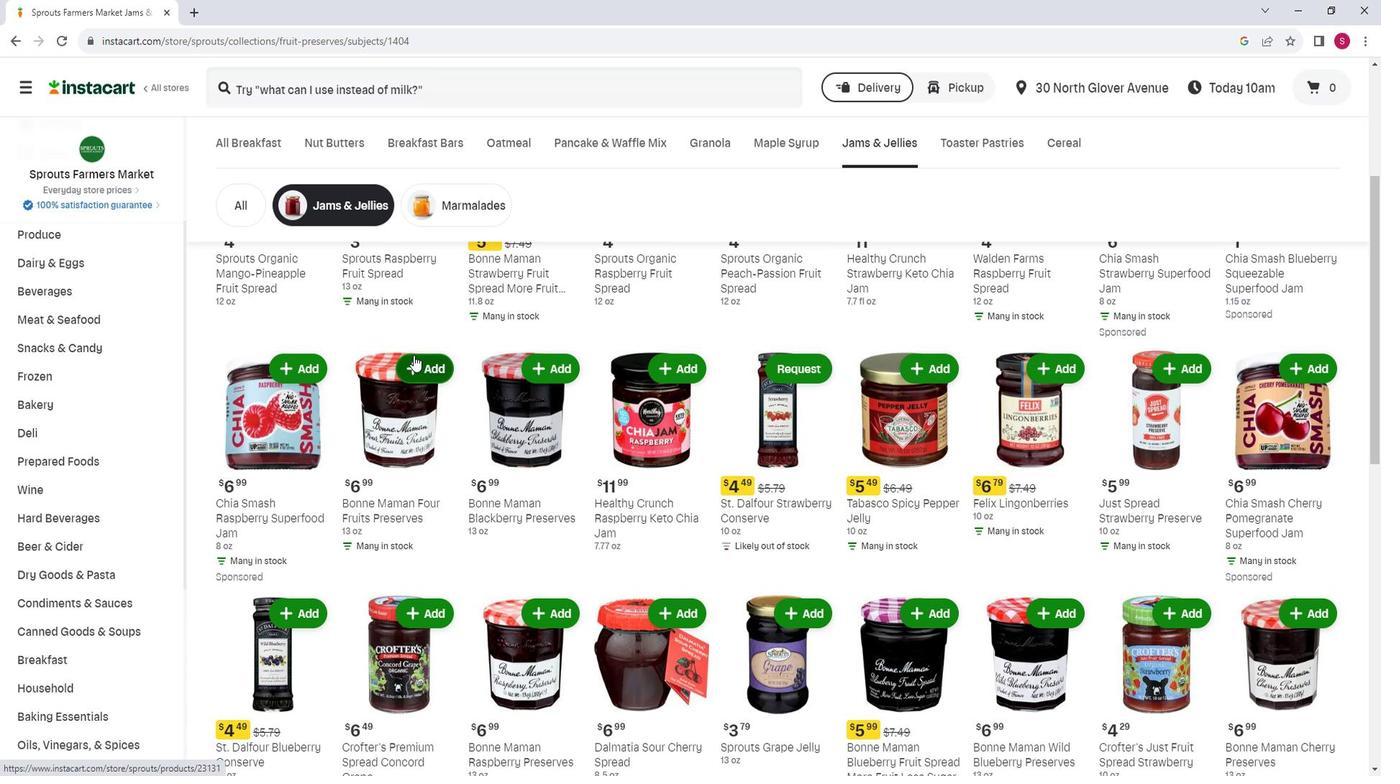 
Action: Mouse moved to (432, 340)
Screenshot: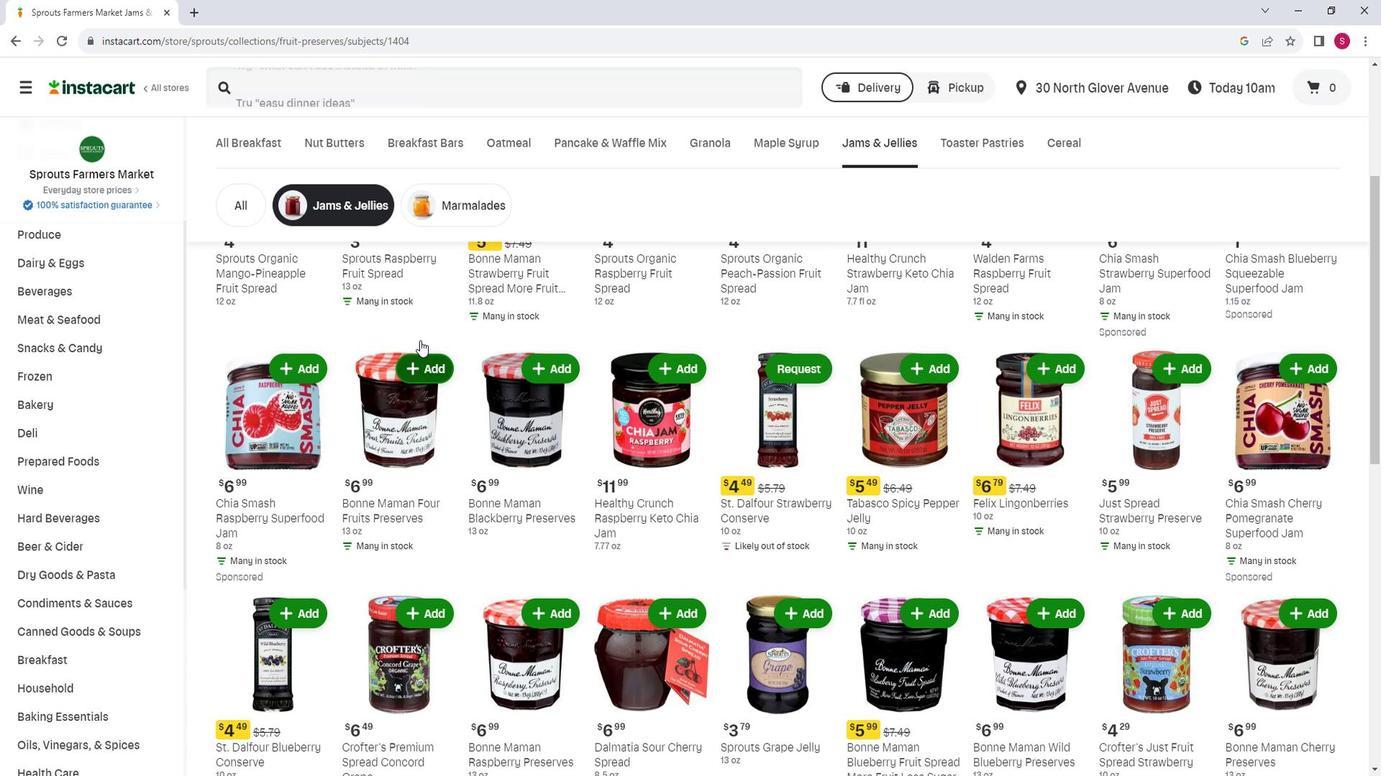 
